 Task: Create a due date automation trigger when advanced on, 2 days before a card is due add fields without all custom fields completed at 11:00 AM.
Action: Mouse moved to (74, 315)
Screenshot: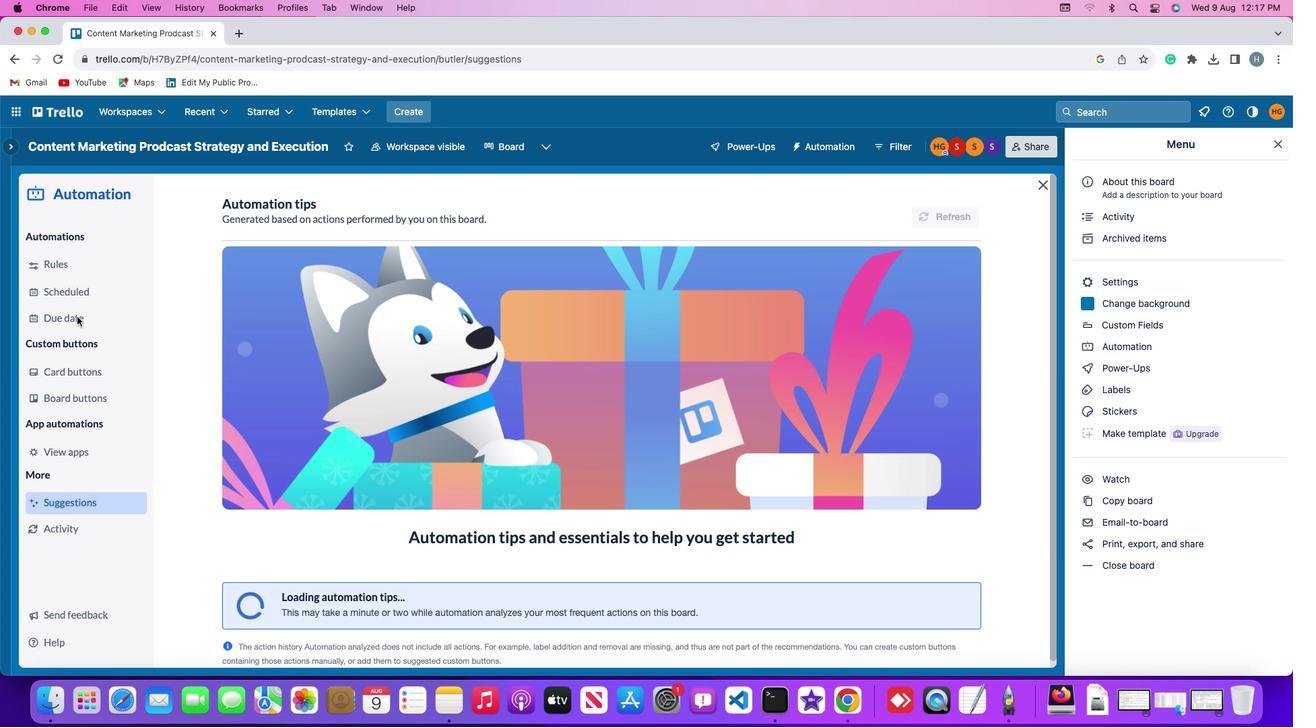 
Action: Mouse pressed left at (74, 315)
Screenshot: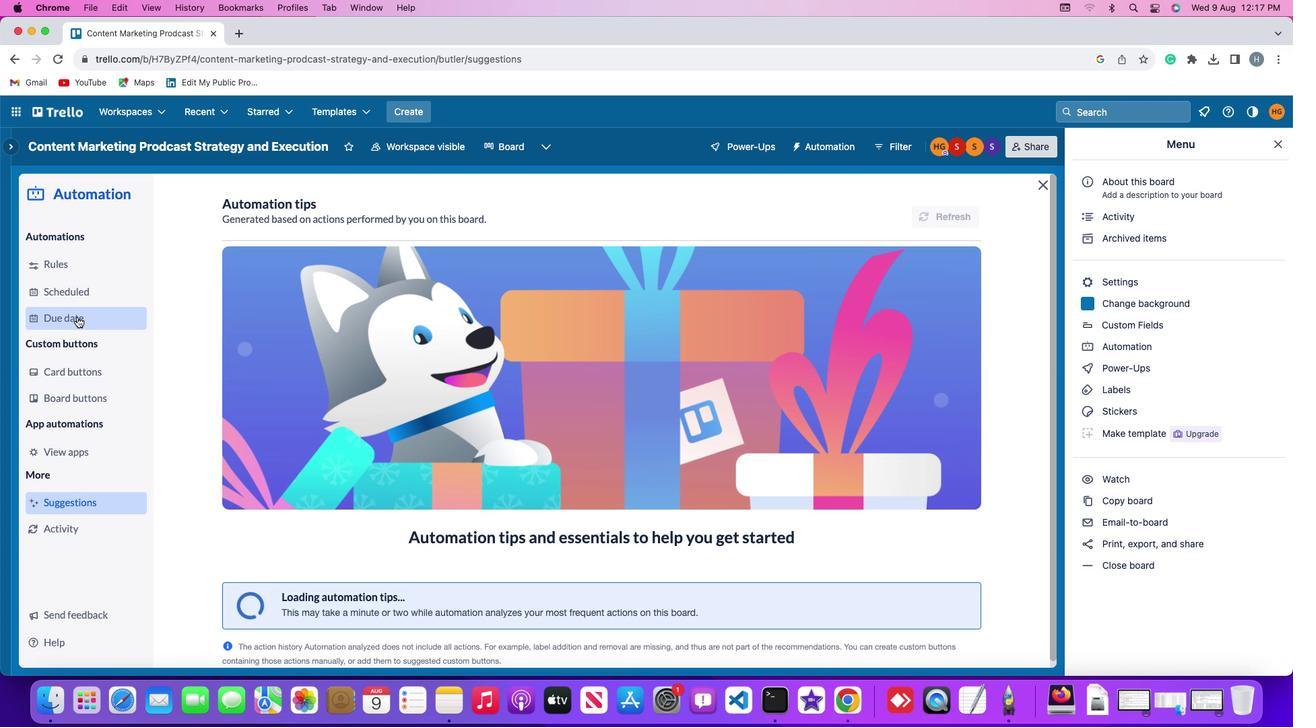 
Action: Mouse moved to (895, 205)
Screenshot: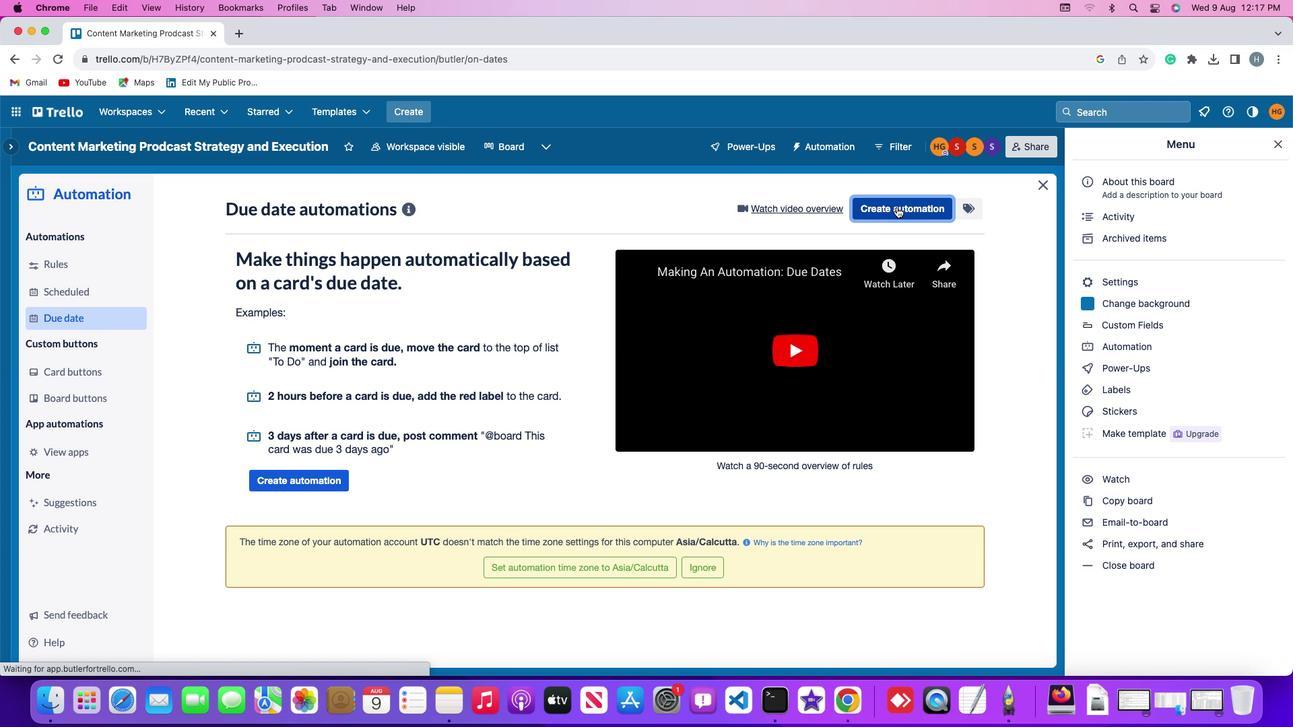 
Action: Mouse pressed left at (895, 205)
Screenshot: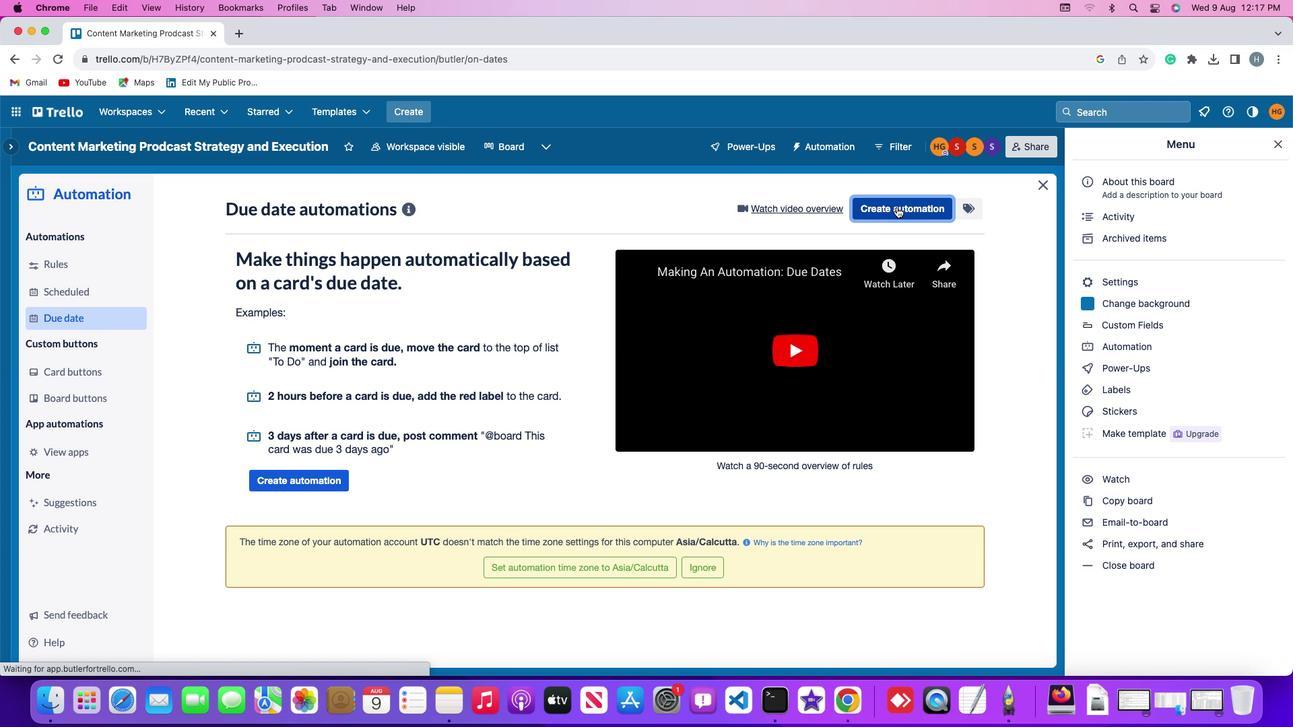 
Action: Mouse moved to (501, 334)
Screenshot: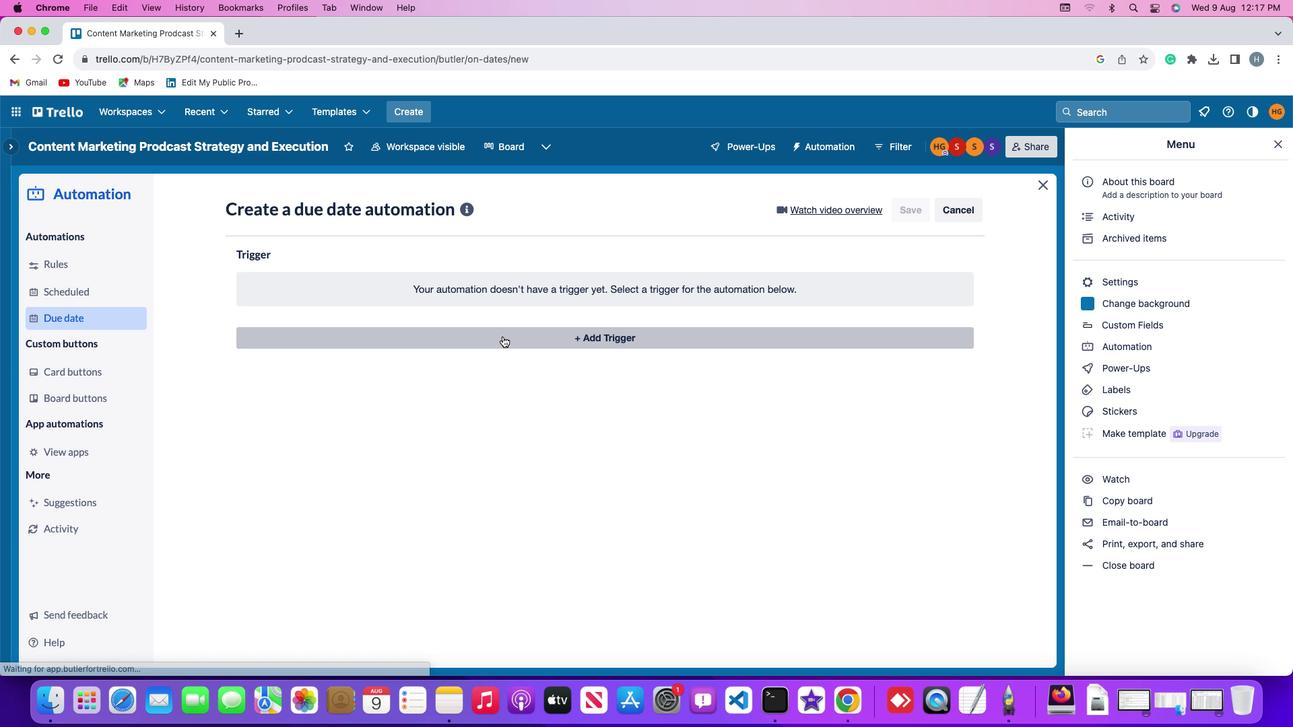 
Action: Mouse pressed left at (501, 334)
Screenshot: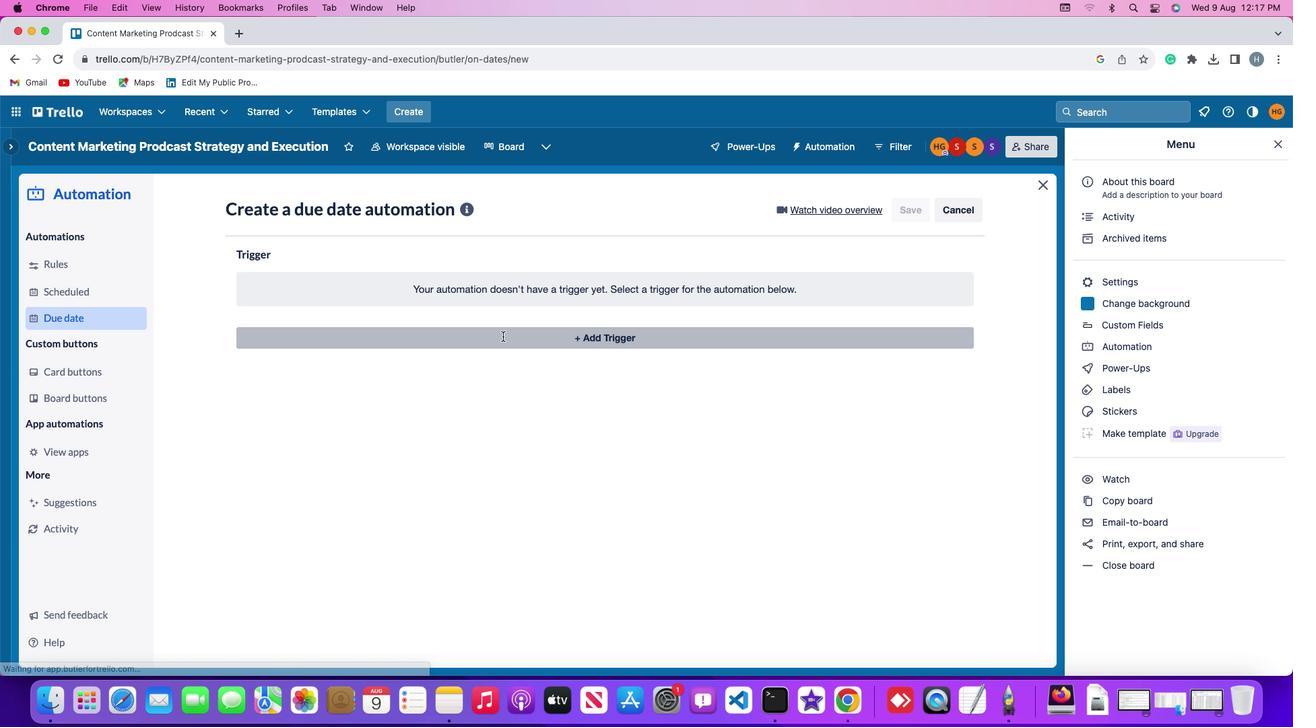 
Action: Mouse moved to (258, 545)
Screenshot: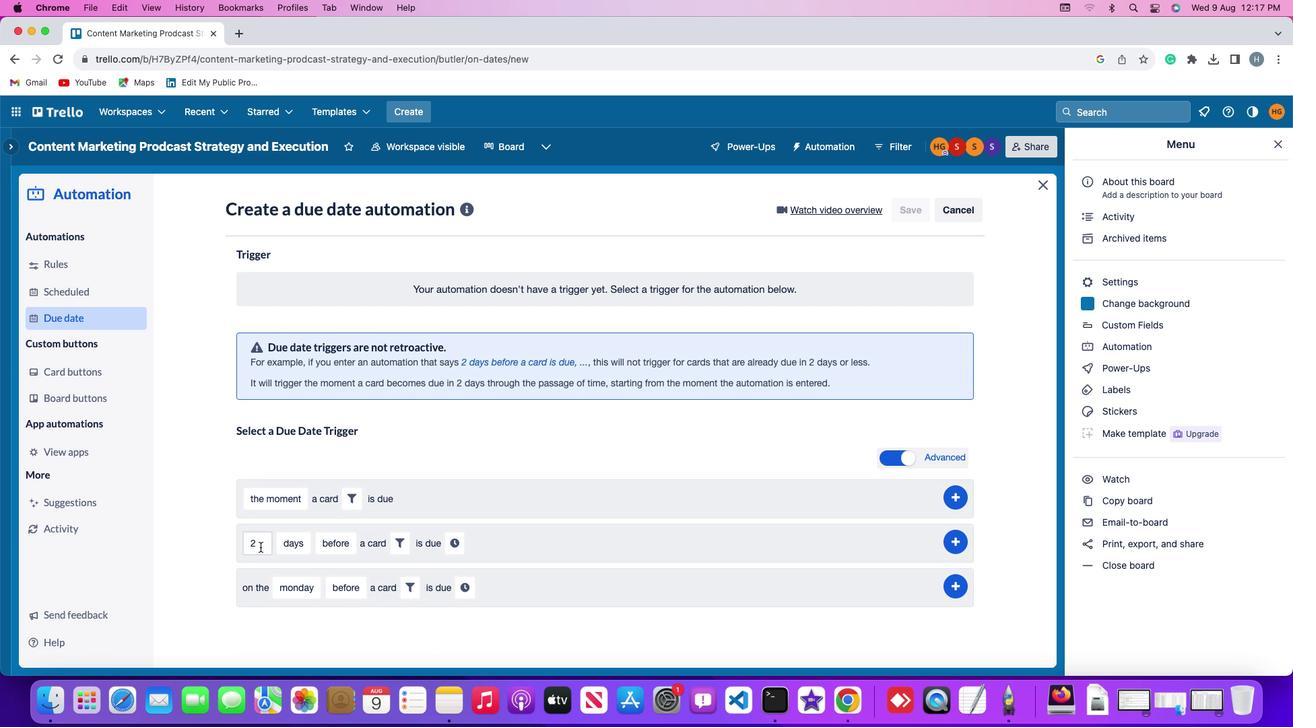 
Action: Mouse pressed left at (258, 545)
Screenshot: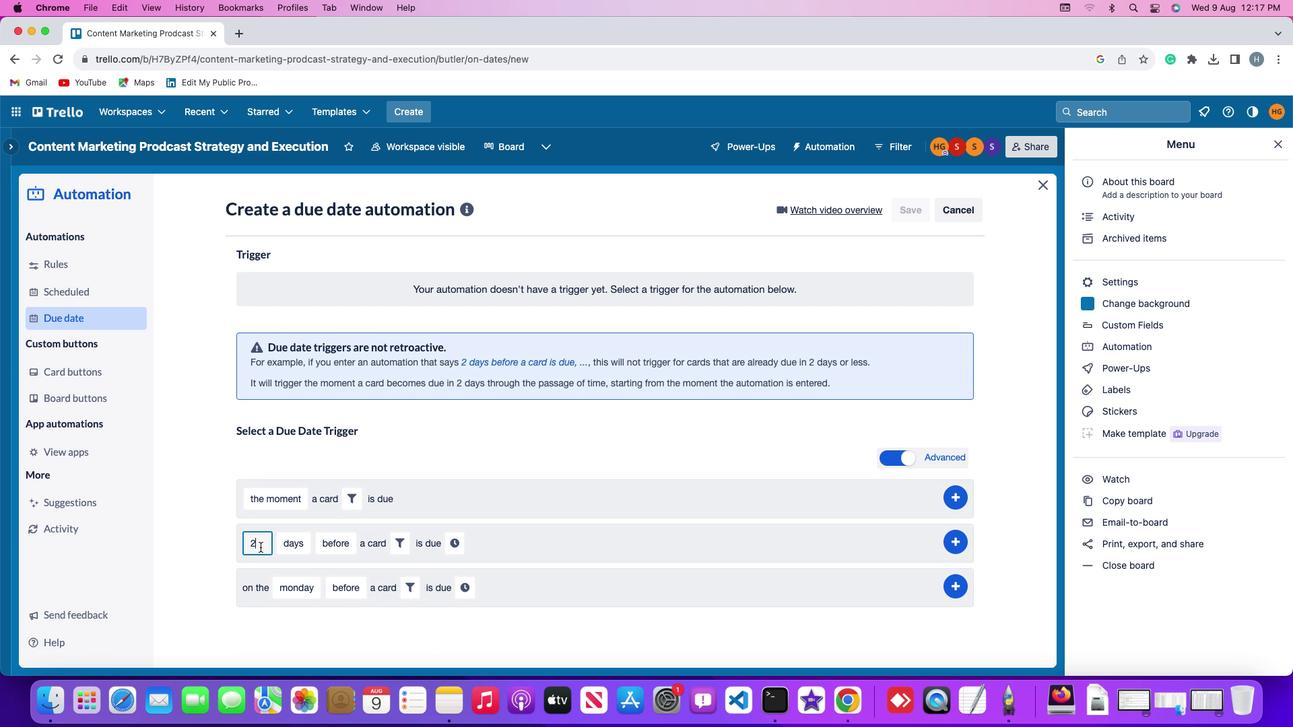 
Action: Key pressed Key.backspace'2'
Screenshot: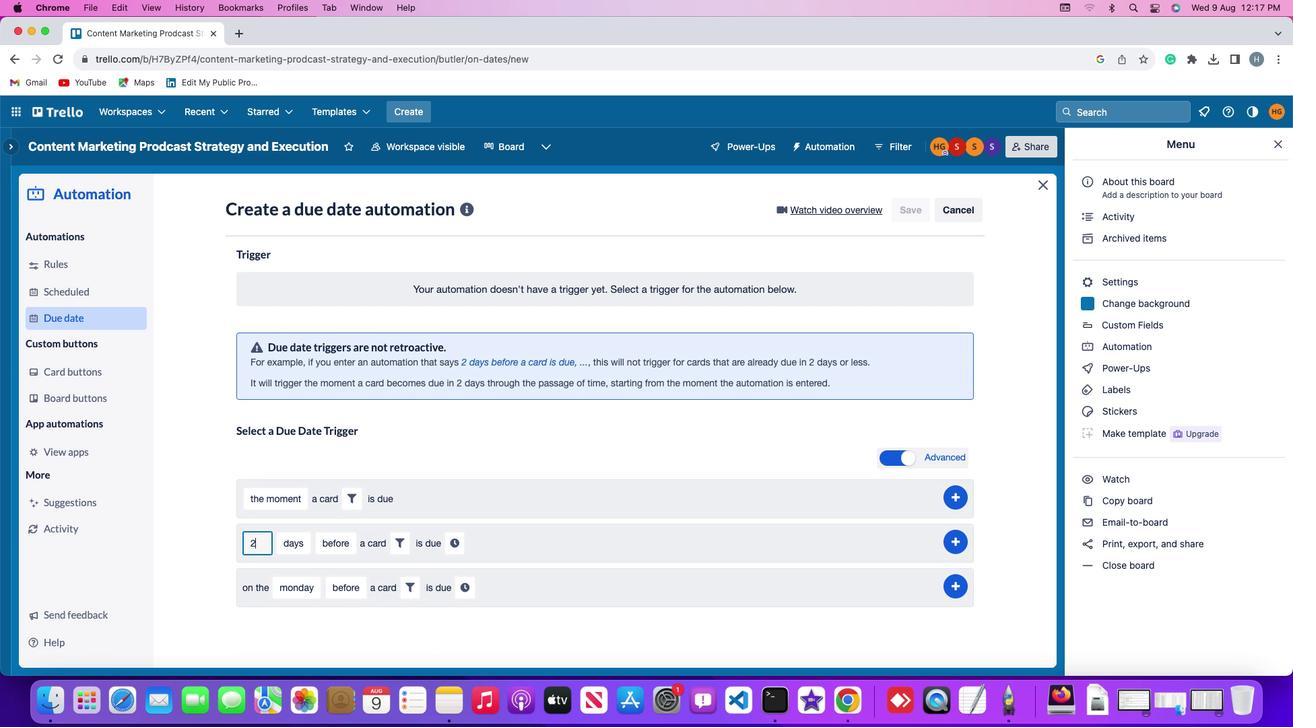 
Action: Mouse moved to (297, 542)
Screenshot: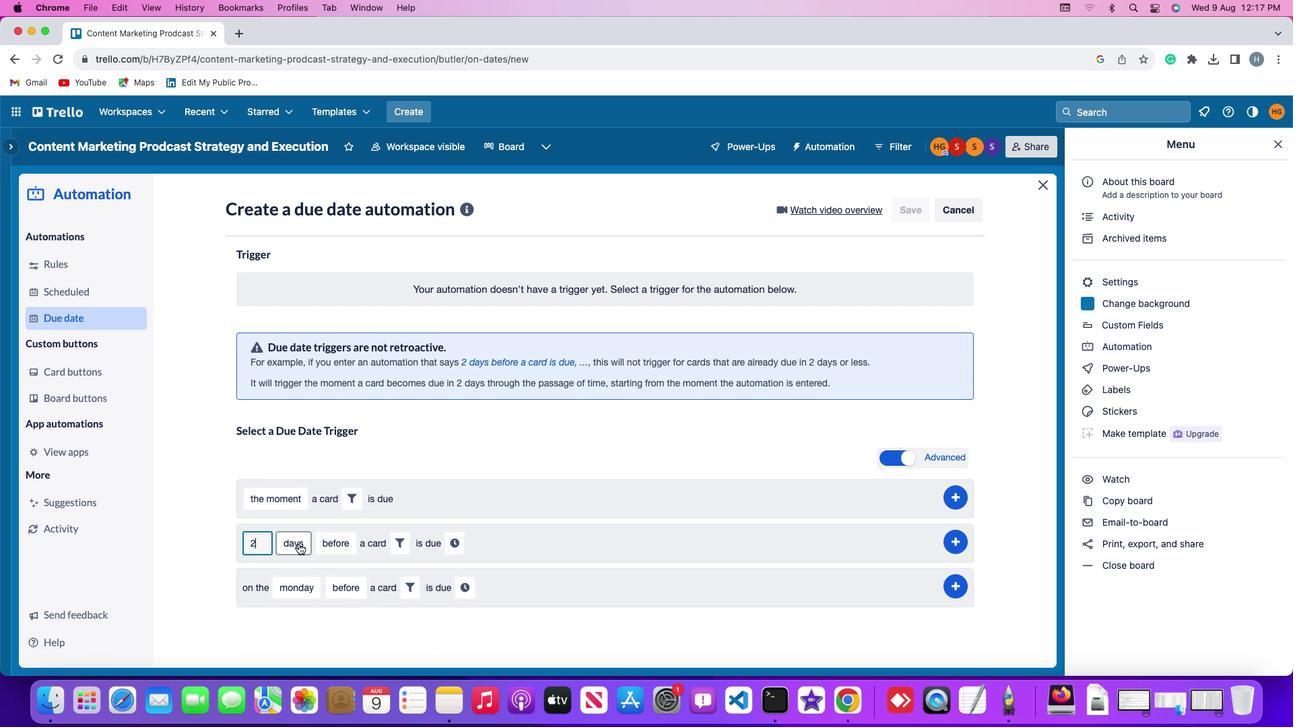 
Action: Mouse pressed left at (297, 542)
Screenshot: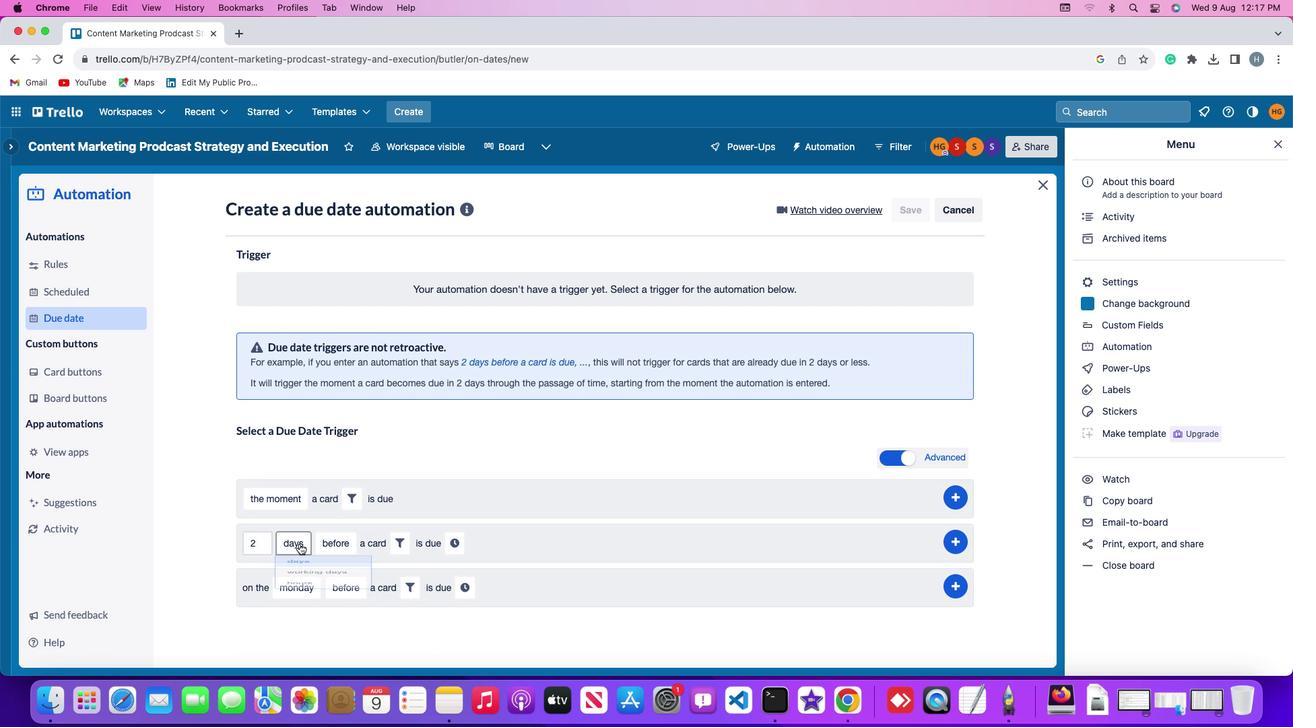 
Action: Mouse moved to (300, 567)
Screenshot: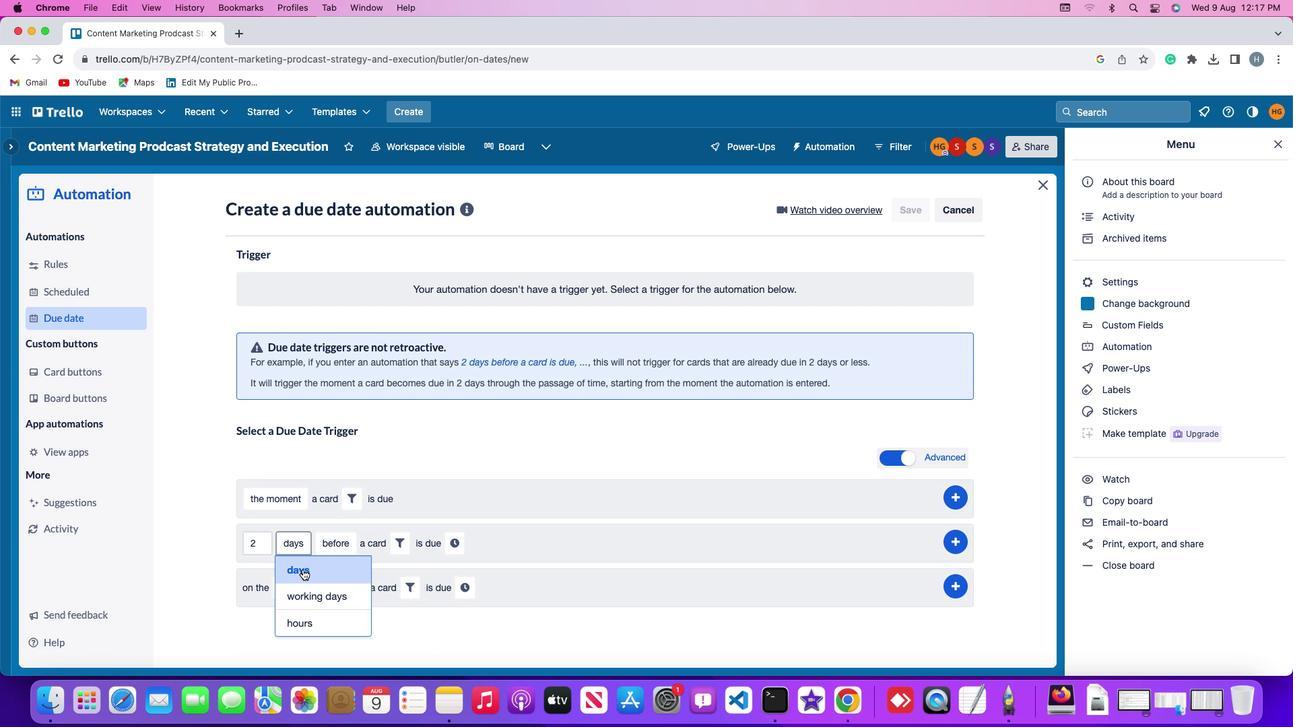 
Action: Mouse pressed left at (300, 567)
Screenshot: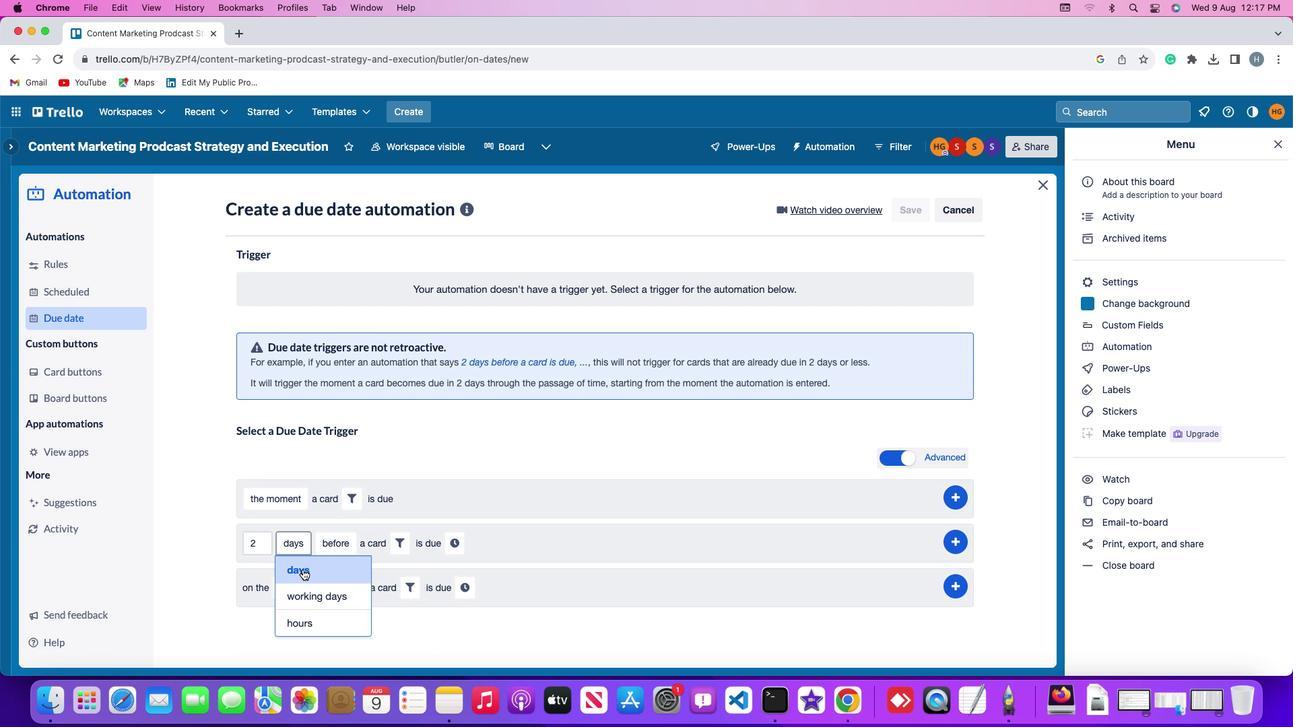 
Action: Mouse moved to (337, 541)
Screenshot: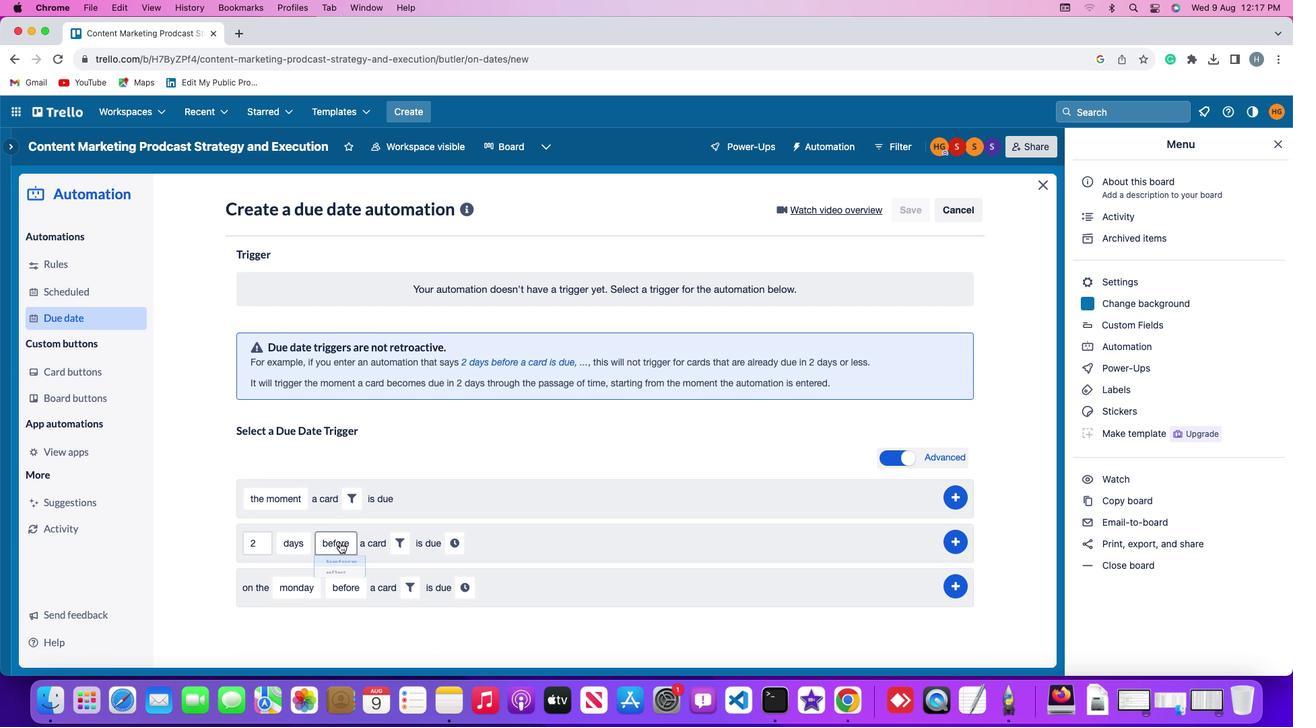 
Action: Mouse pressed left at (337, 541)
Screenshot: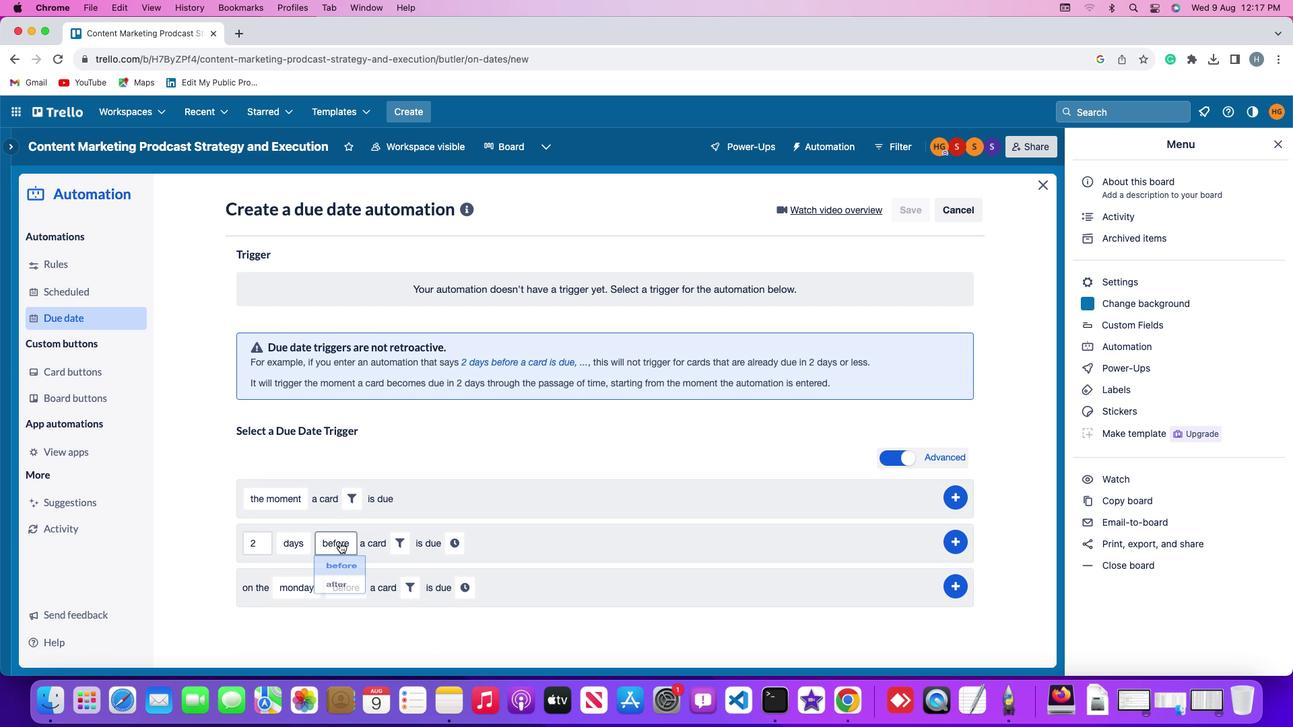 
Action: Mouse moved to (343, 570)
Screenshot: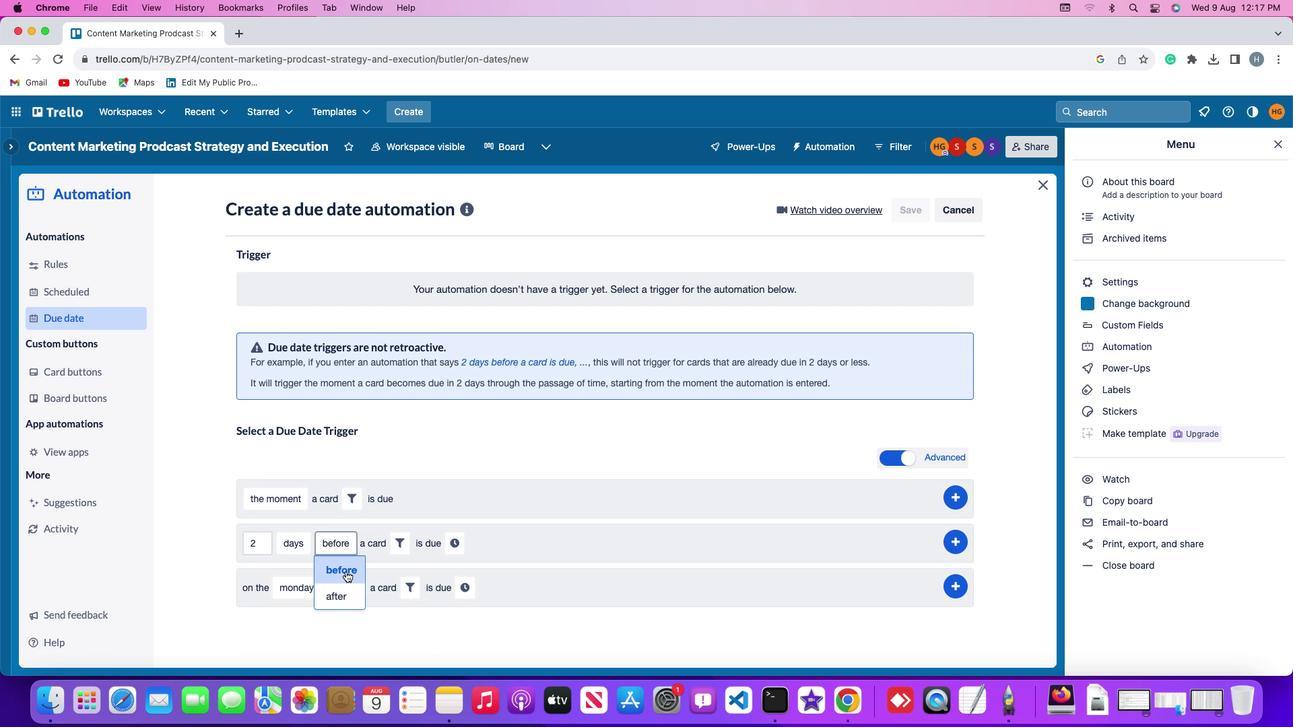 
Action: Mouse pressed left at (343, 570)
Screenshot: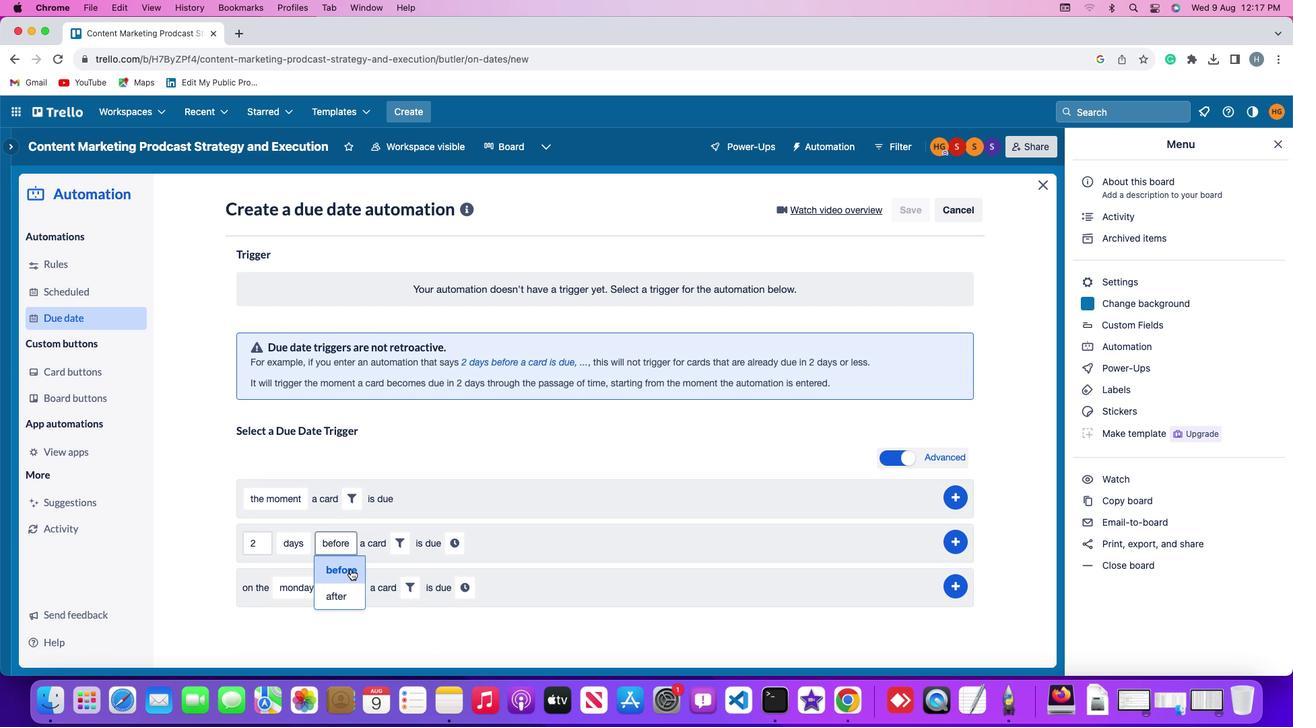 
Action: Mouse moved to (397, 543)
Screenshot: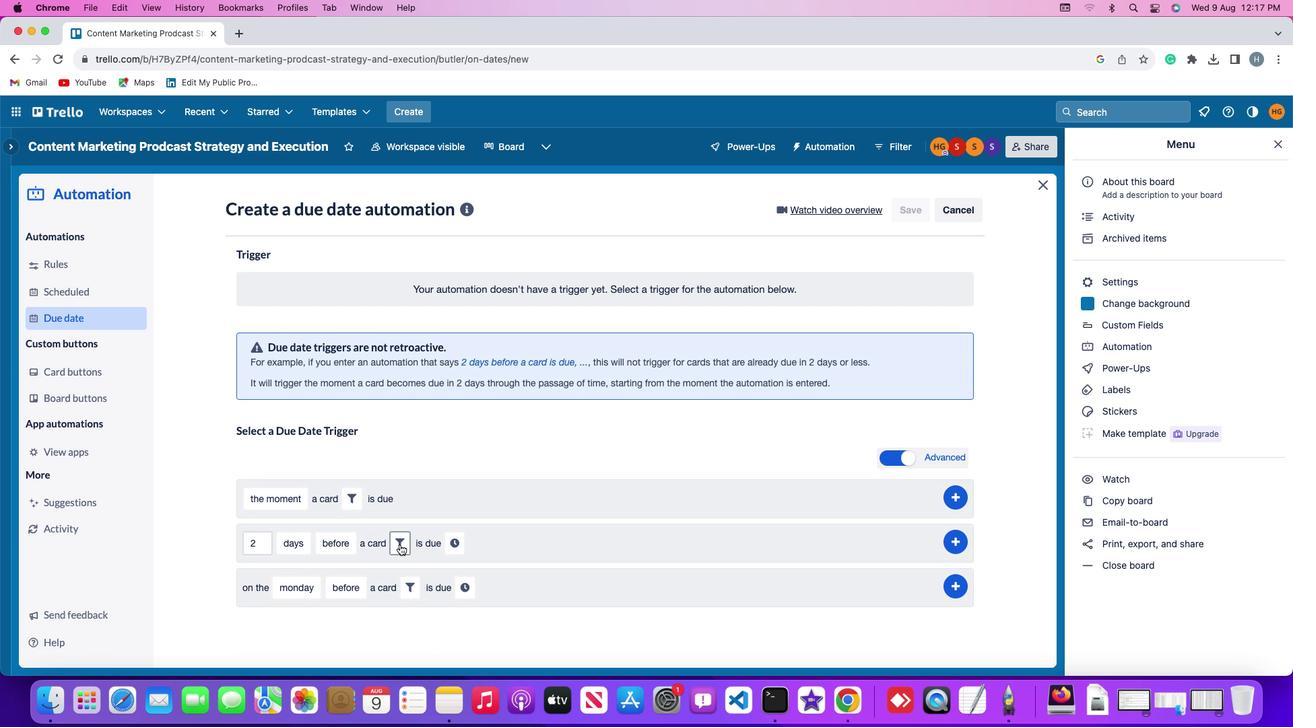 
Action: Mouse pressed left at (397, 543)
Screenshot: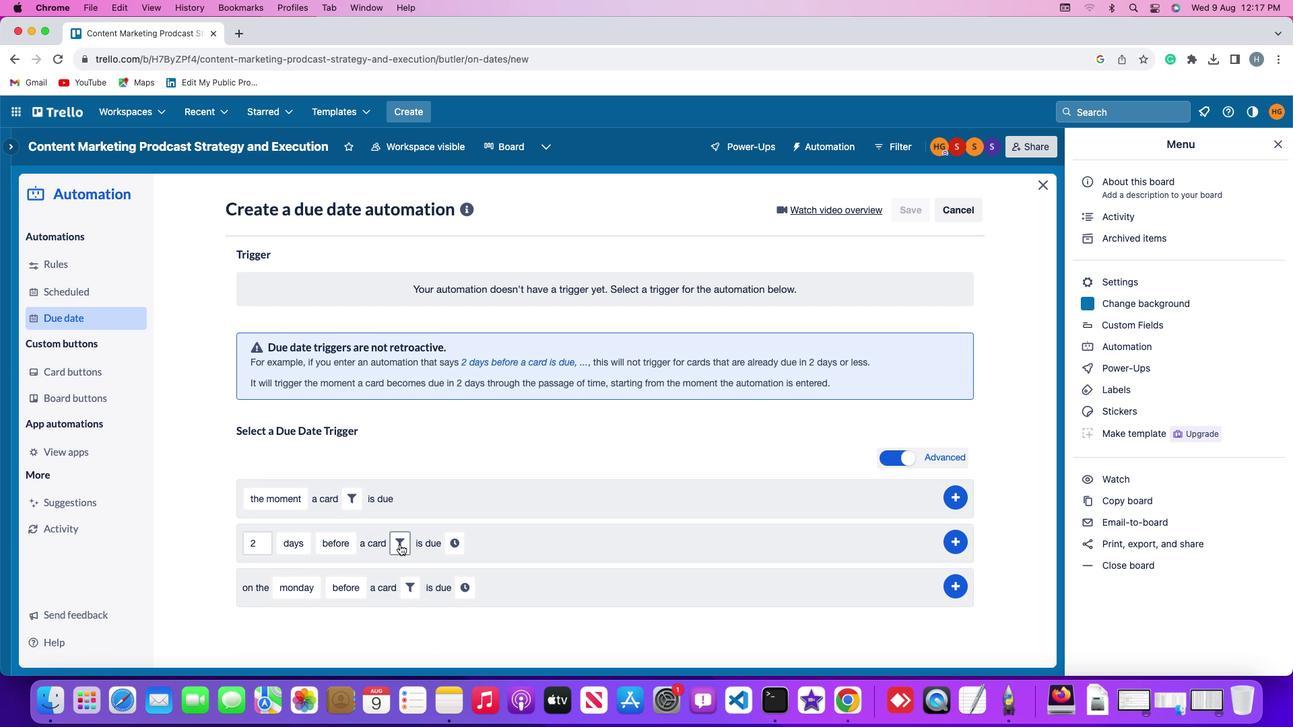 
Action: Mouse moved to (620, 581)
Screenshot: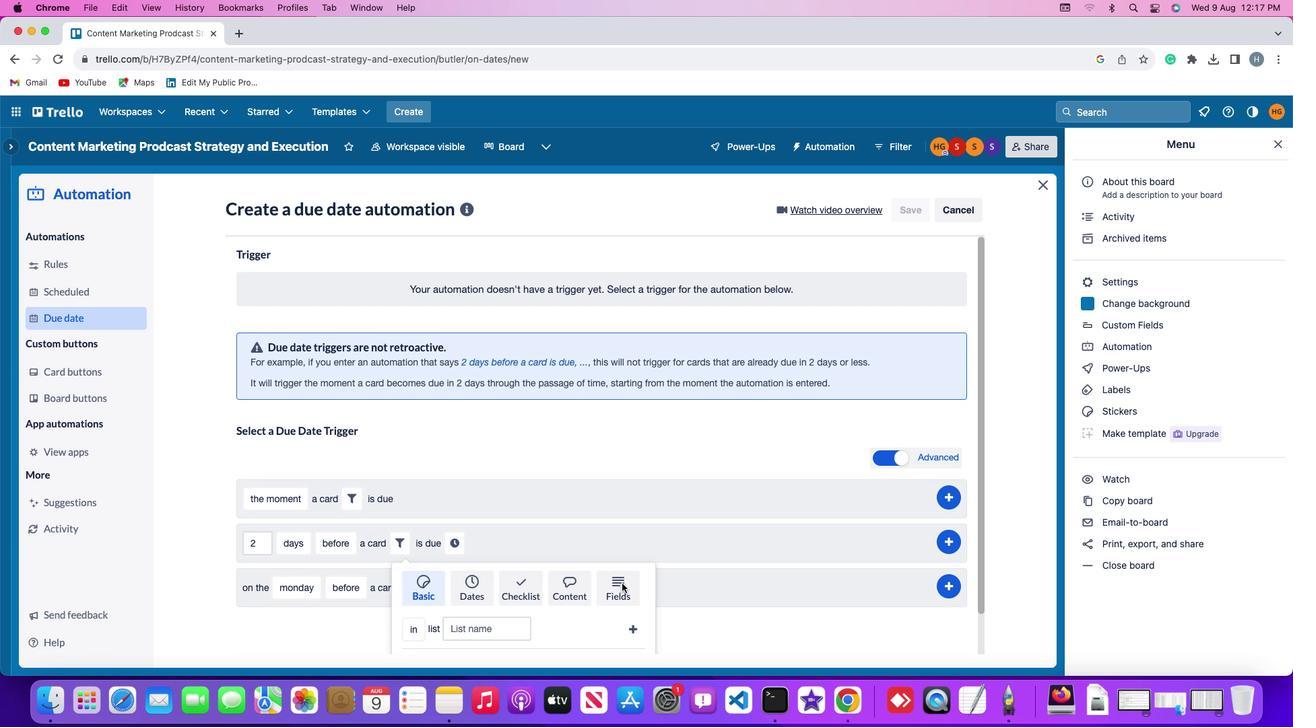 
Action: Mouse pressed left at (620, 581)
Screenshot: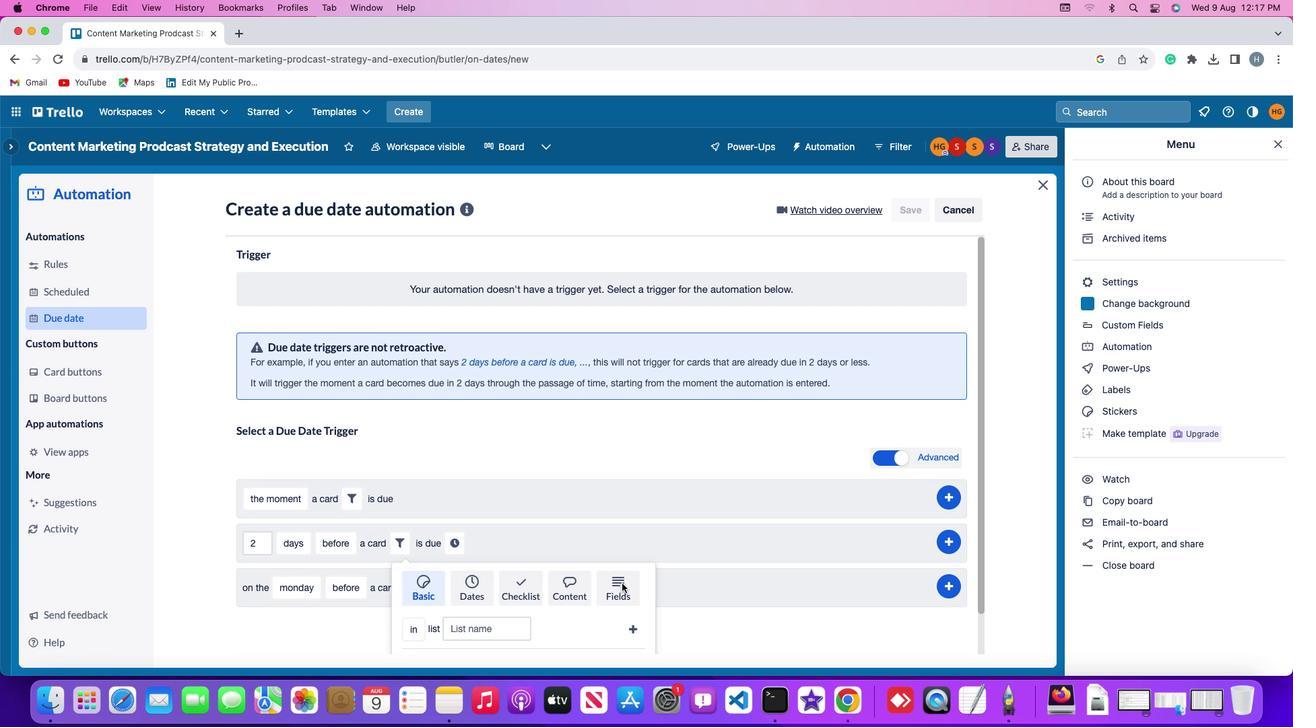 
Action: Mouse moved to (350, 629)
Screenshot: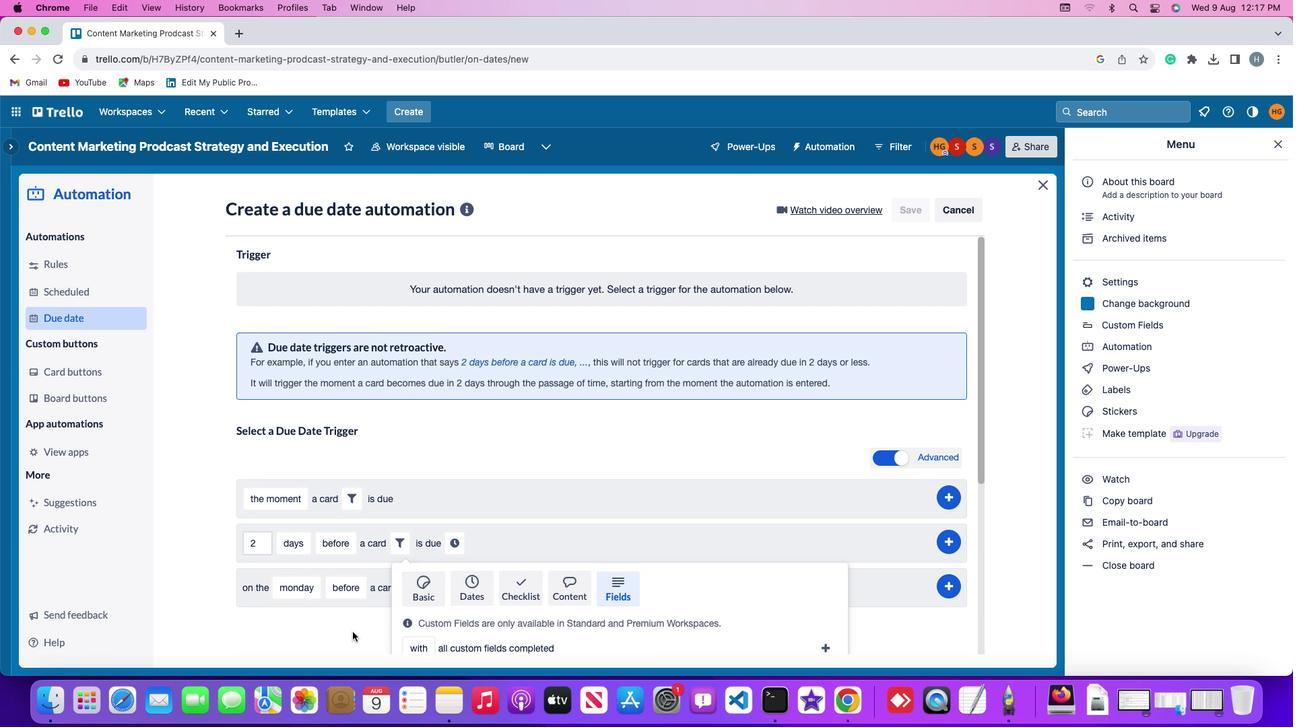 
Action: Mouse scrolled (350, 629) with delta (-1, -2)
Screenshot: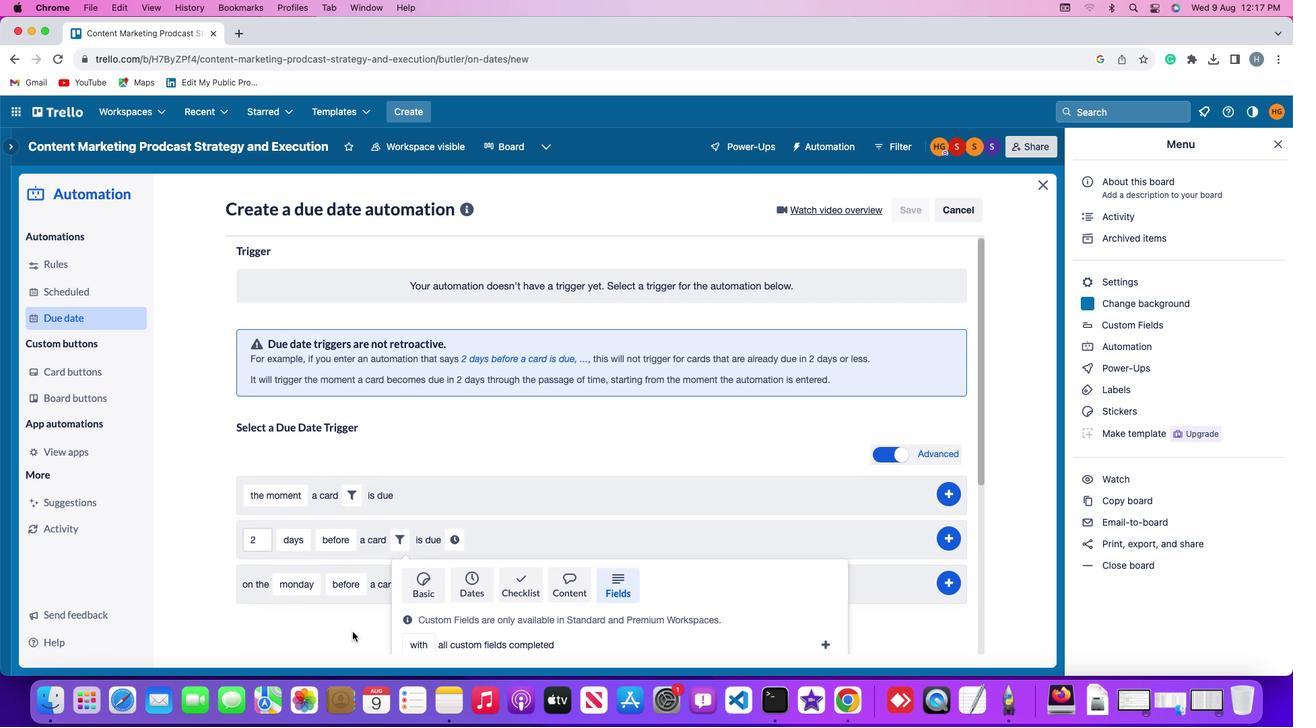 
Action: Mouse scrolled (350, 629) with delta (-1, -2)
Screenshot: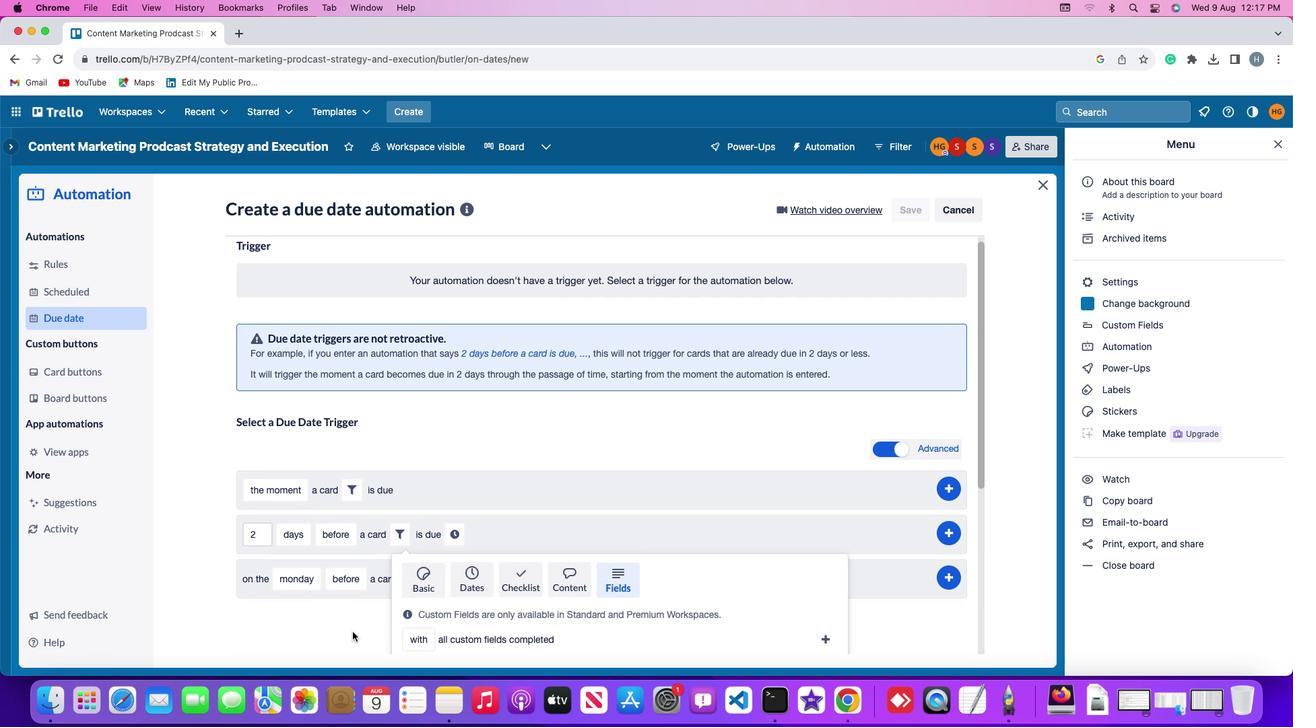
Action: Mouse scrolled (350, 629) with delta (-1, -2)
Screenshot: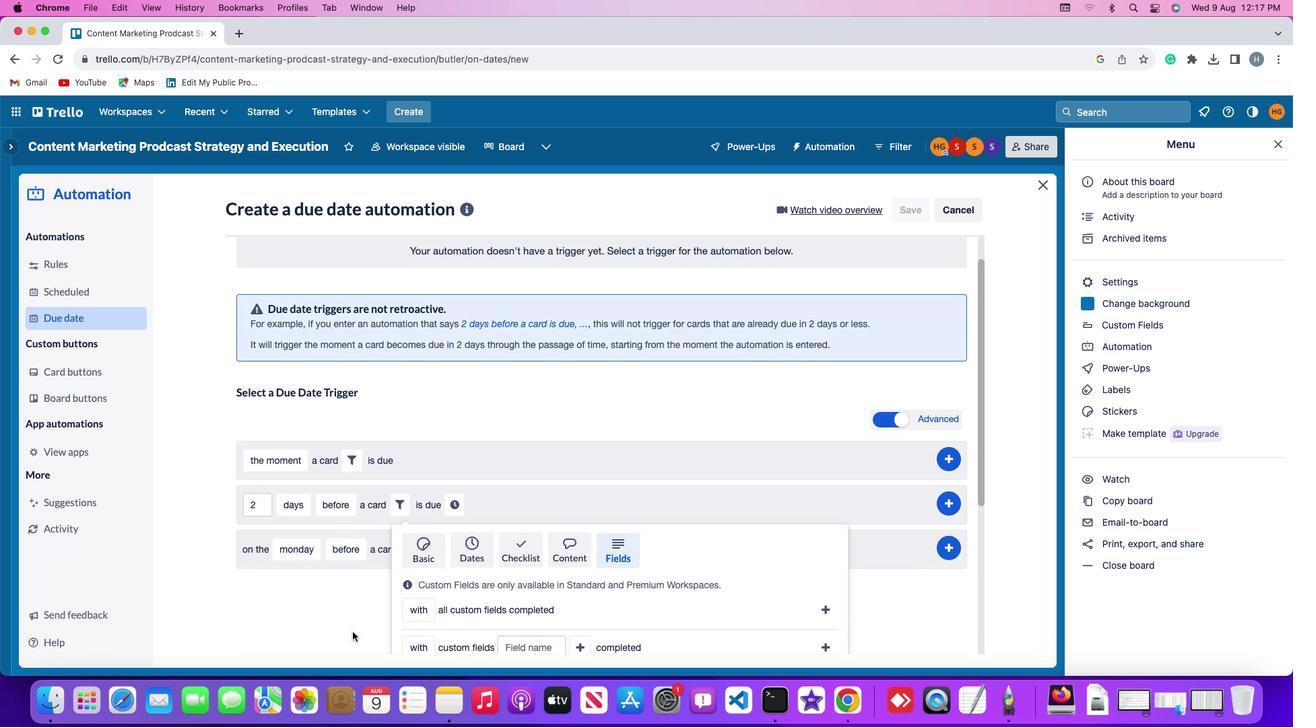 
Action: Mouse moved to (414, 565)
Screenshot: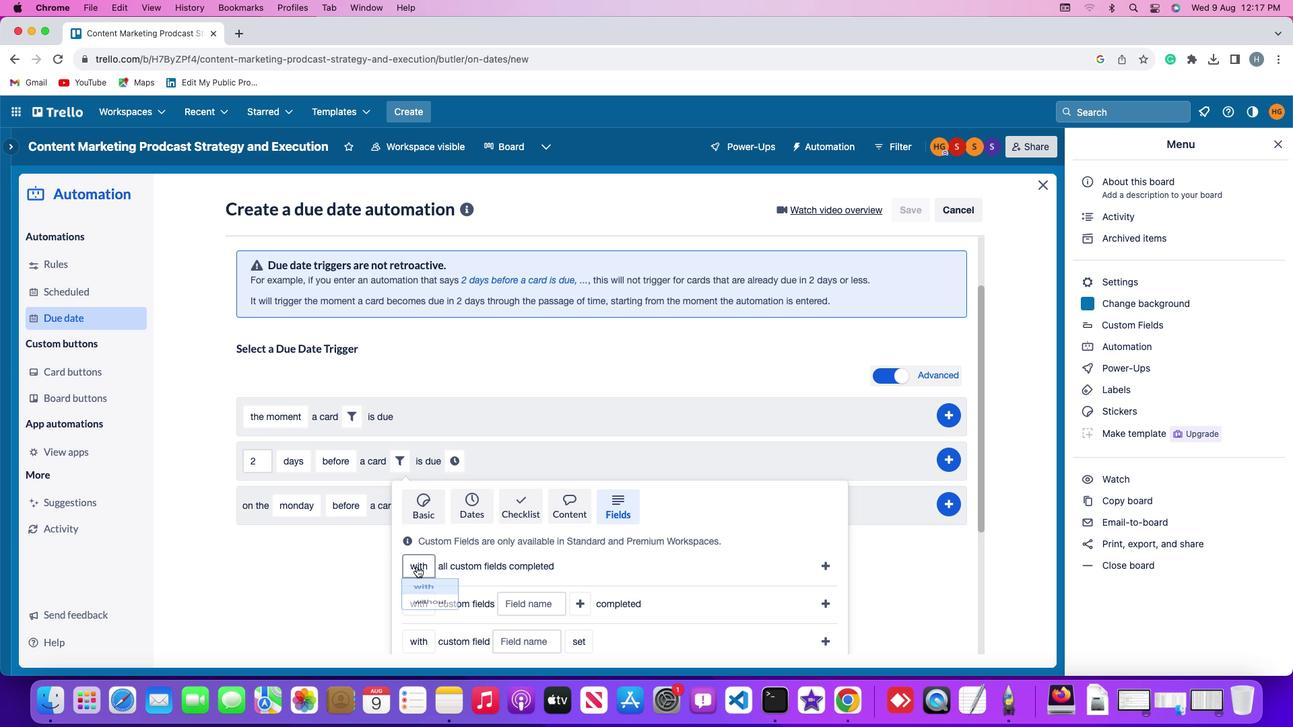 
Action: Mouse pressed left at (414, 565)
Screenshot: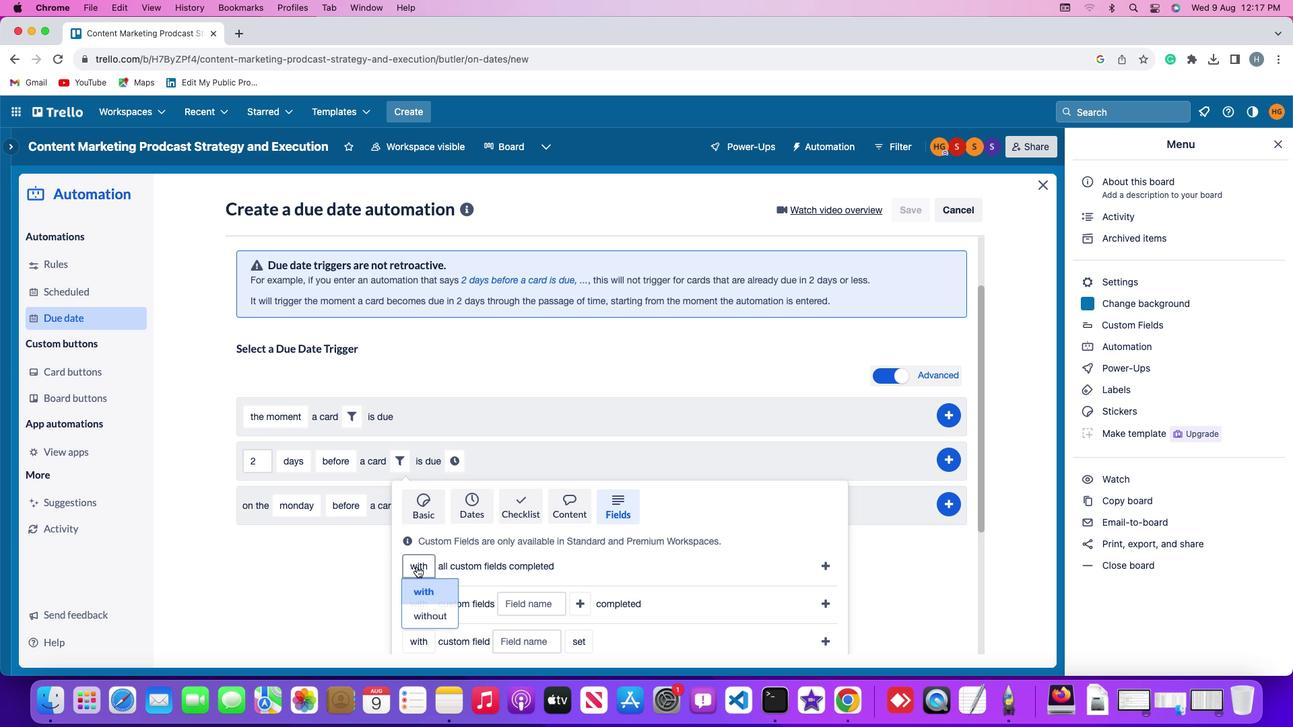 
Action: Mouse moved to (423, 615)
Screenshot: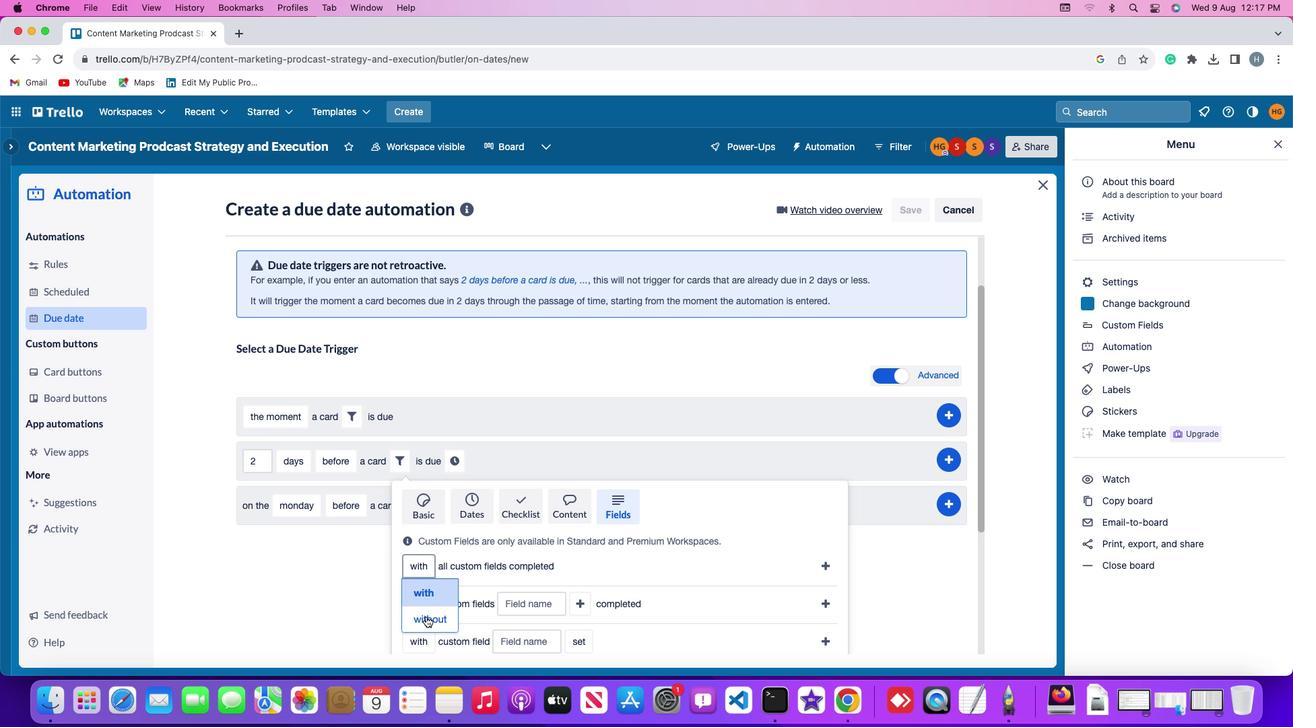 
Action: Mouse pressed left at (423, 615)
Screenshot: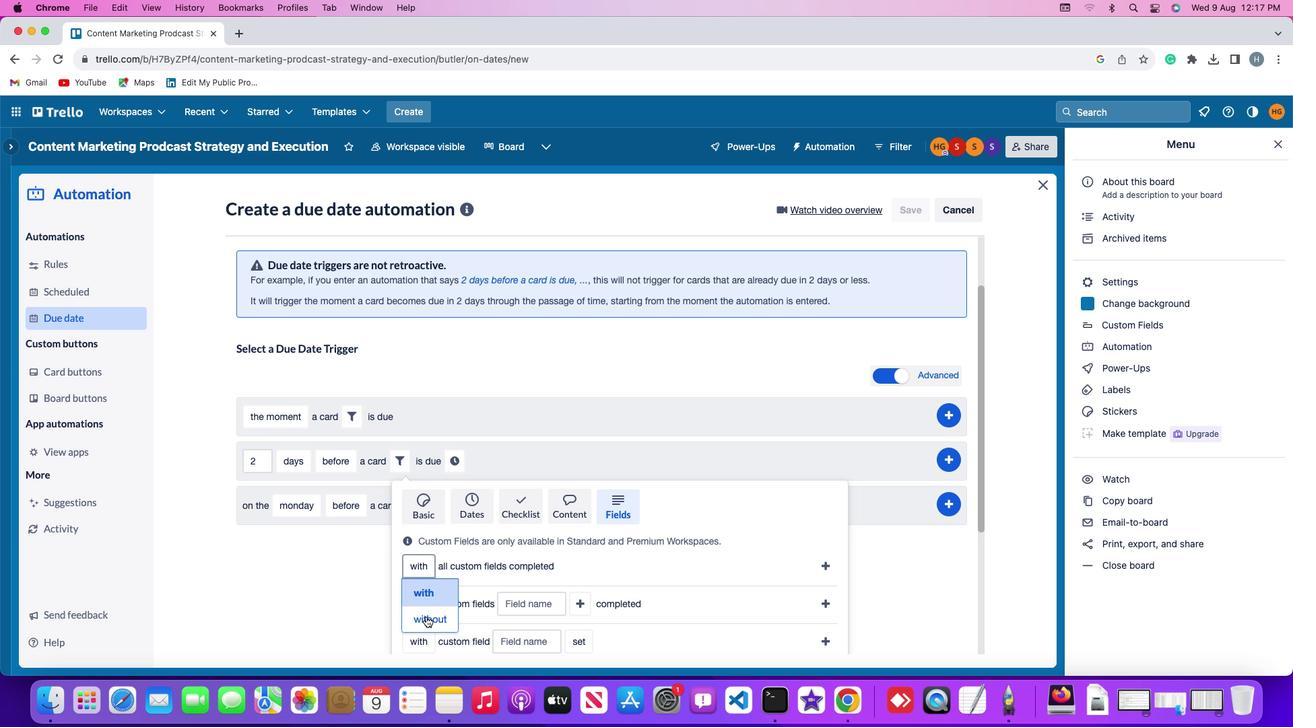 
Action: Mouse moved to (823, 559)
Screenshot: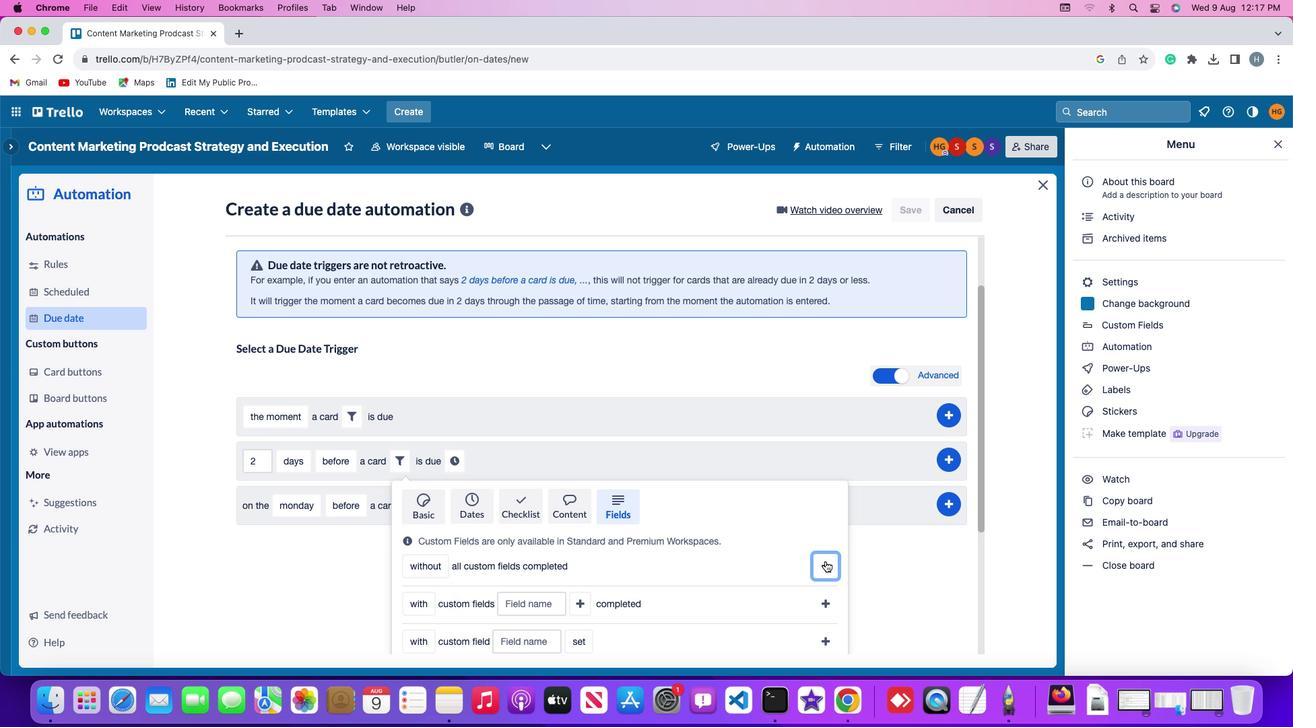 
Action: Mouse pressed left at (823, 559)
Screenshot: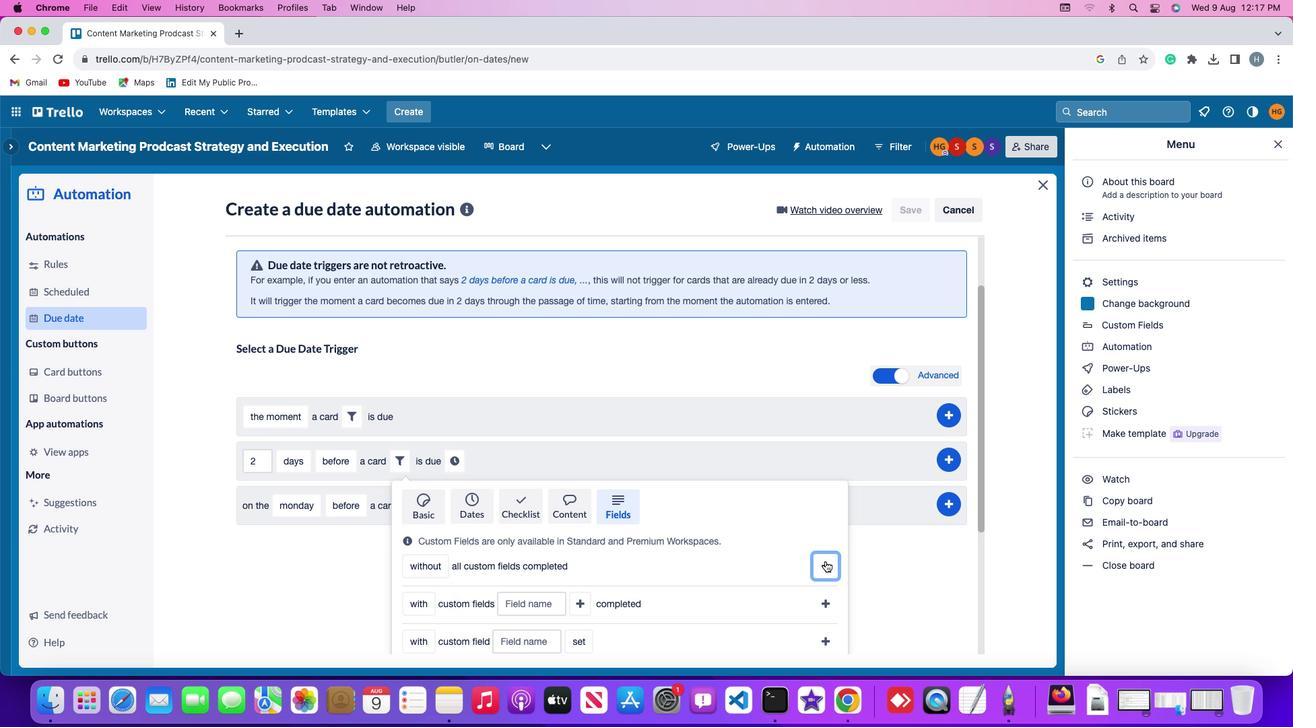 
Action: Mouse moved to (641, 537)
Screenshot: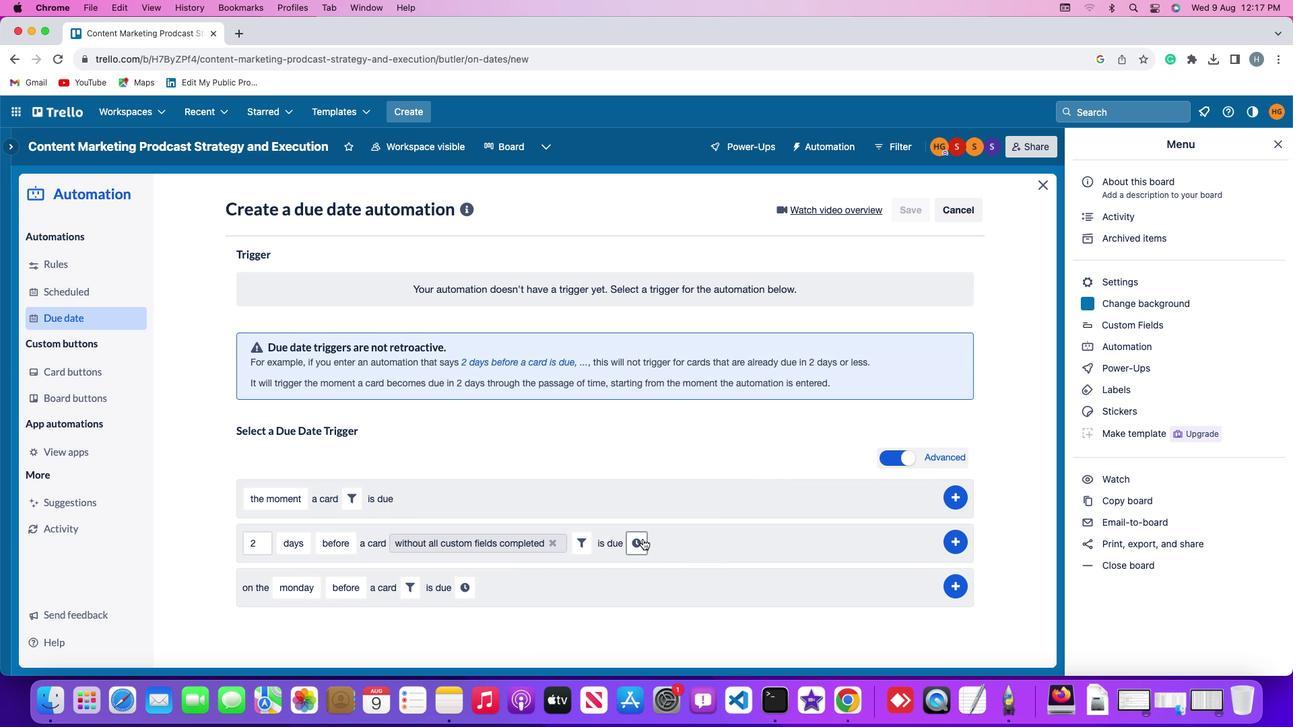 
Action: Mouse pressed left at (641, 537)
Screenshot: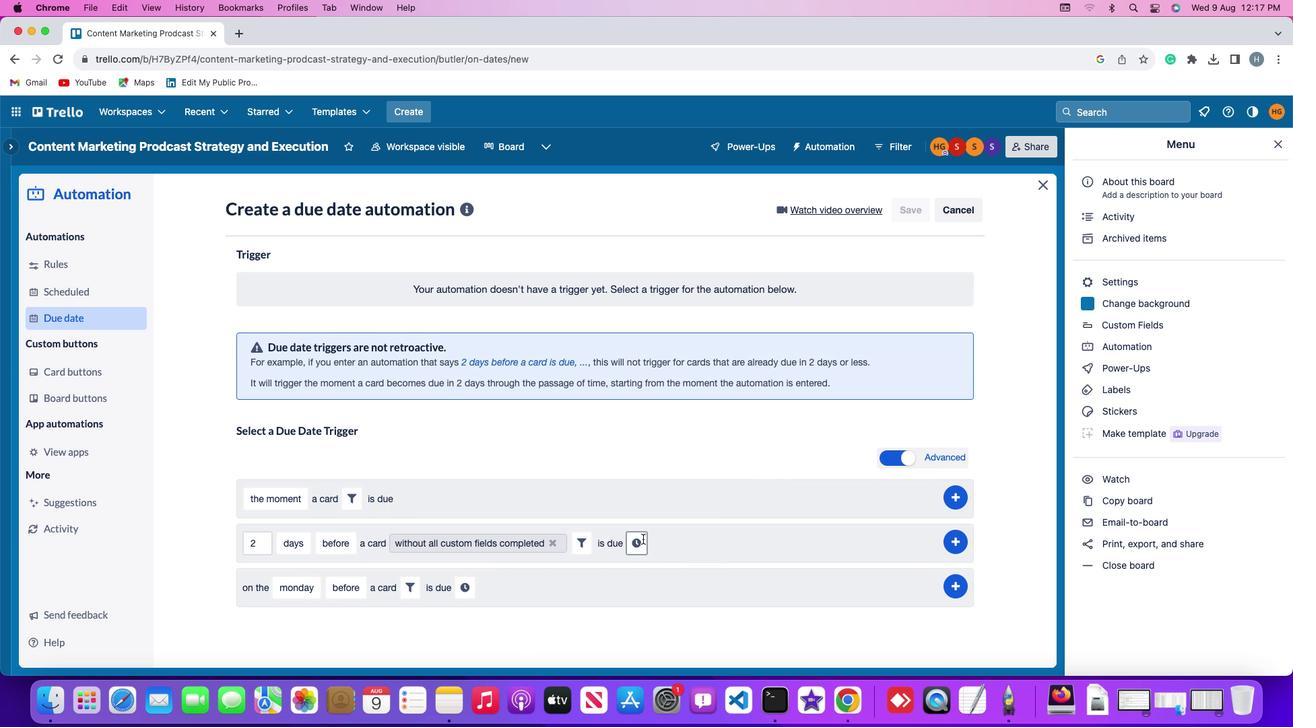 
Action: Mouse moved to (667, 543)
Screenshot: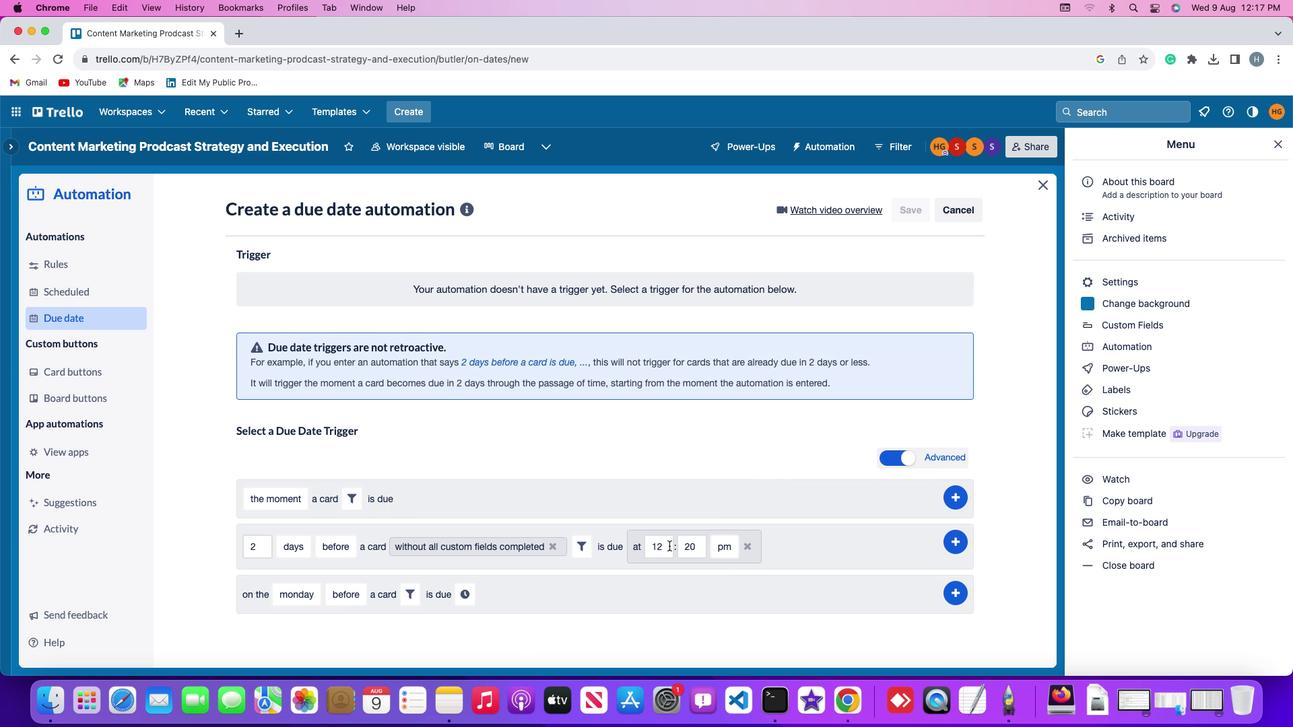 
Action: Mouse pressed left at (667, 543)
Screenshot: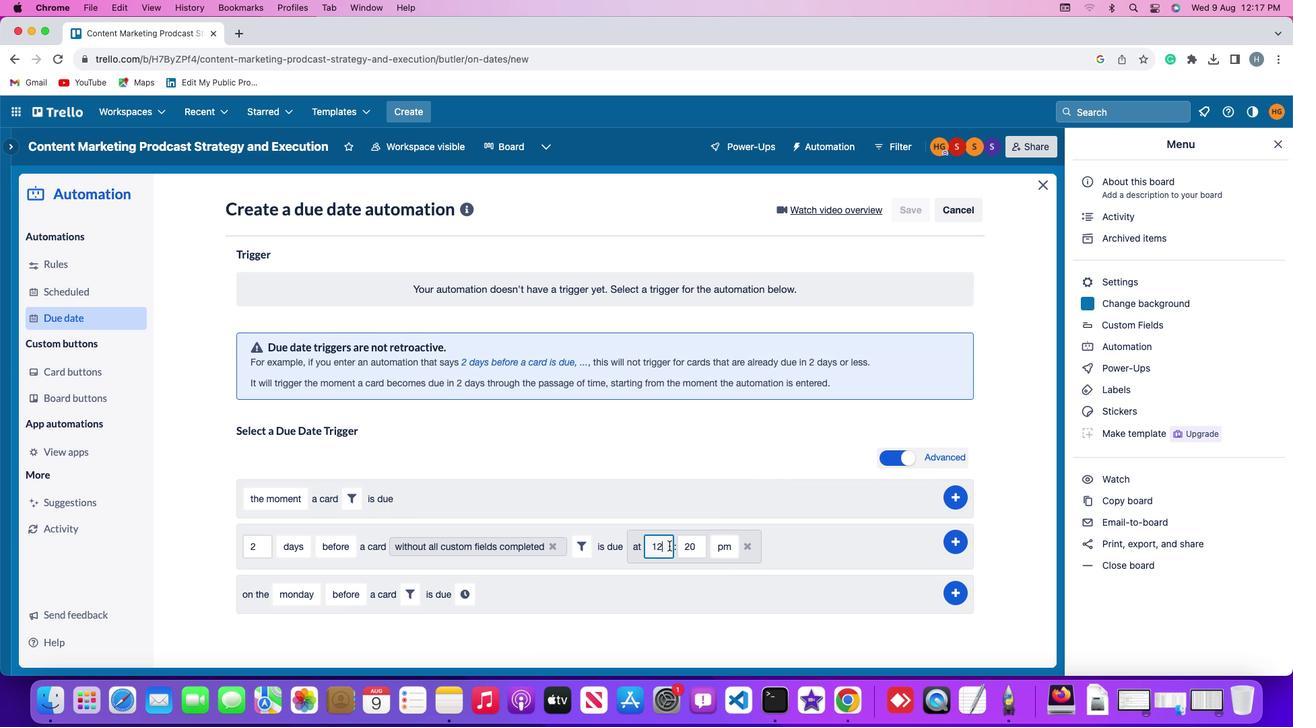 
Action: Key pressed Key.backspaceKey.backspace'1''1'
Screenshot: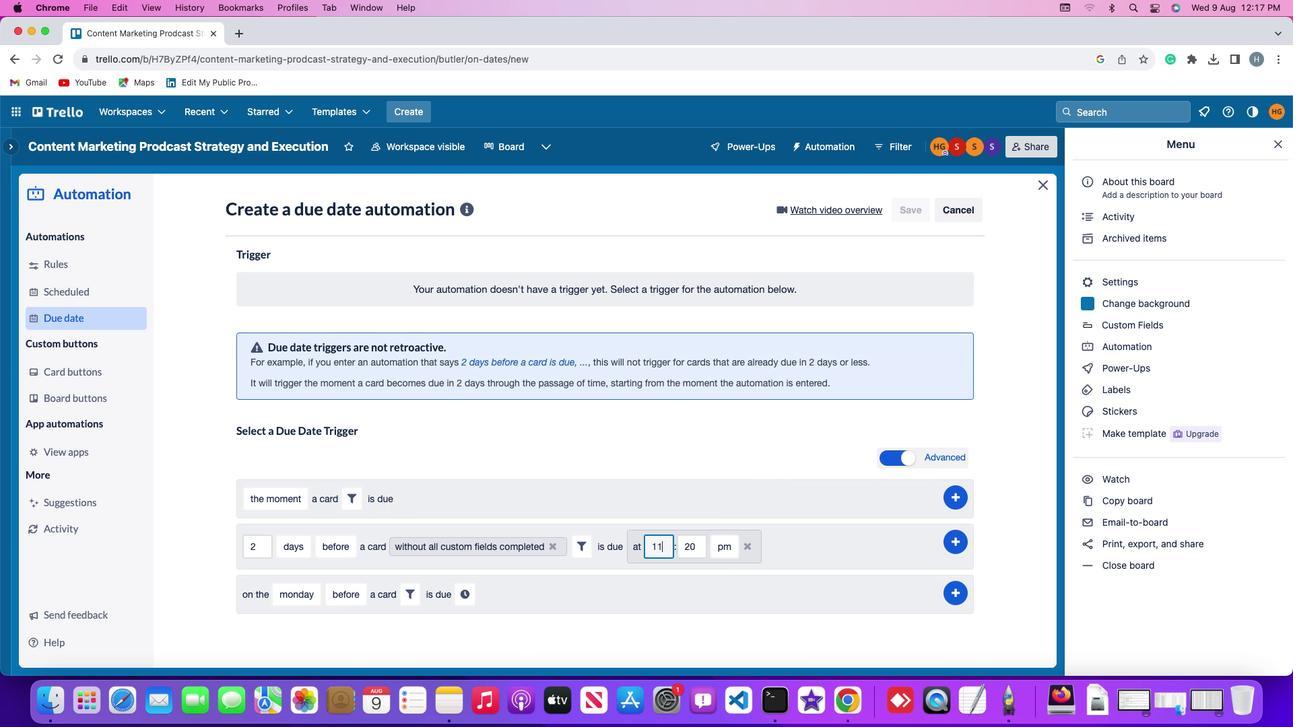 
Action: Mouse moved to (698, 545)
Screenshot: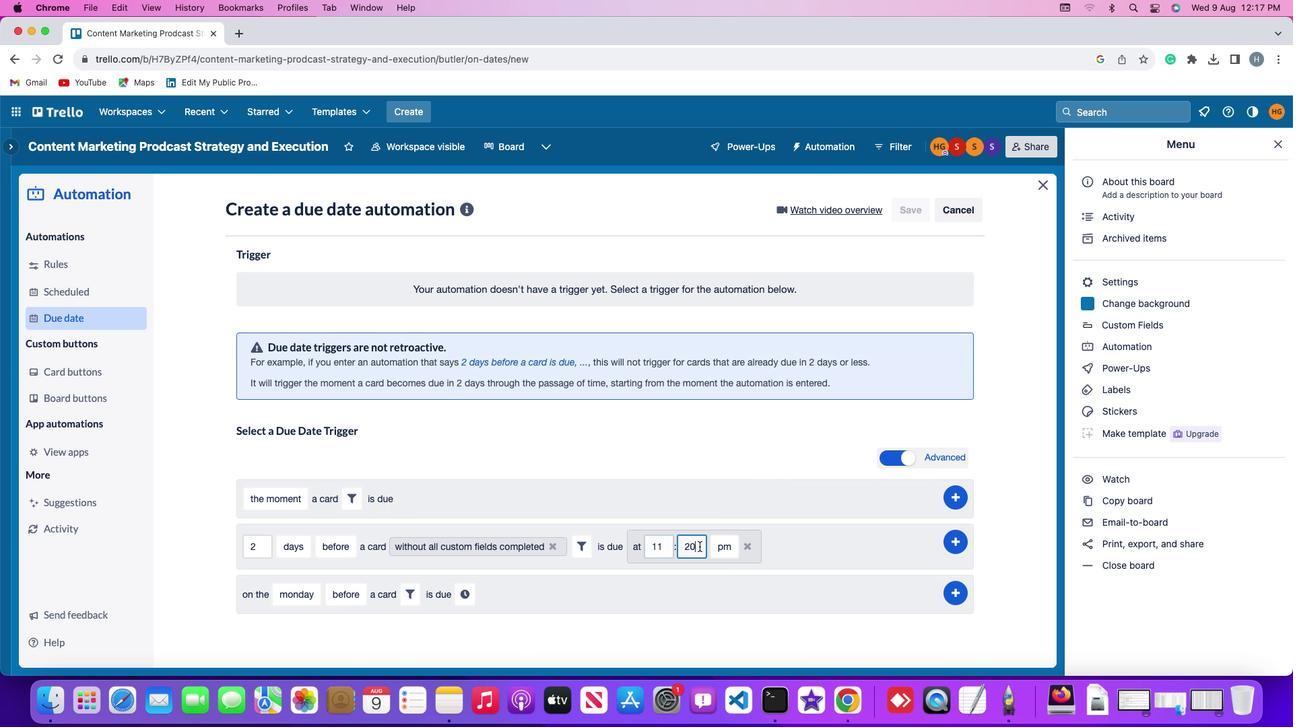 
Action: Mouse pressed left at (698, 545)
Screenshot: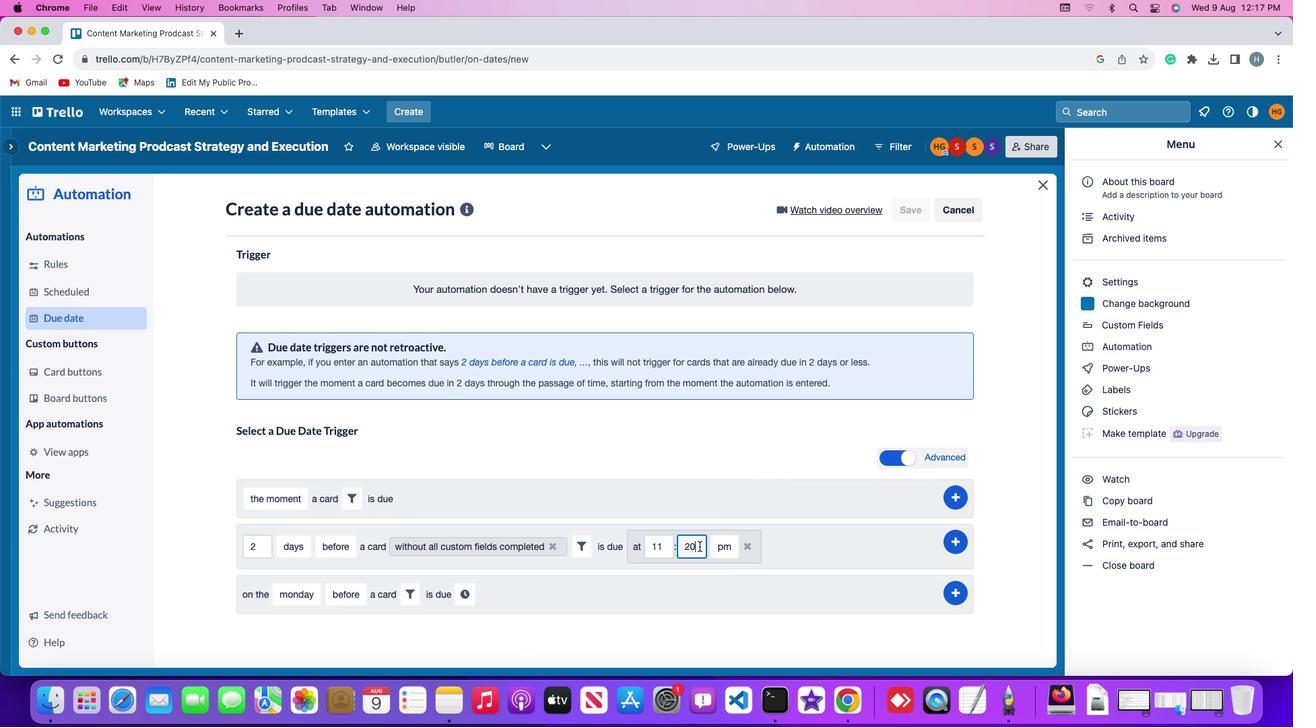 
Action: Key pressed Key.backspaceKey.backspace'0''0'
Screenshot: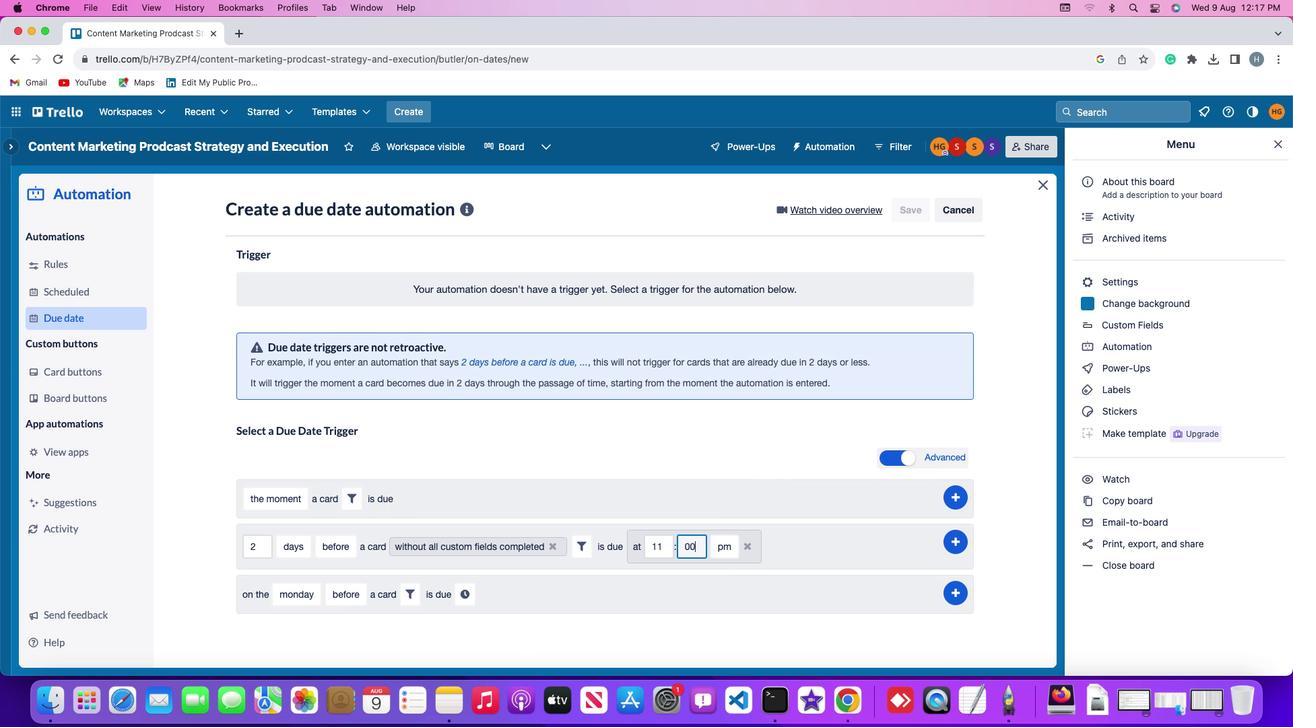 
Action: Mouse moved to (719, 546)
Screenshot: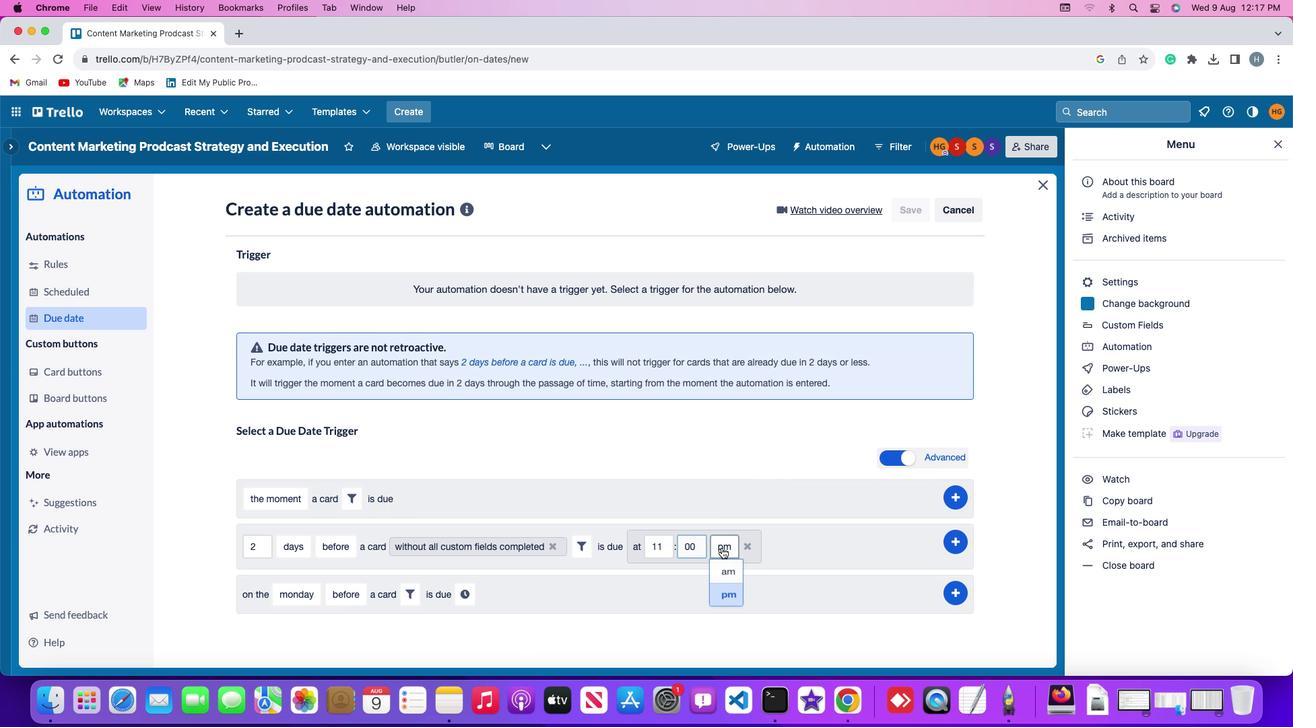 
Action: Mouse pressed left at (719, 546)
Screenshot: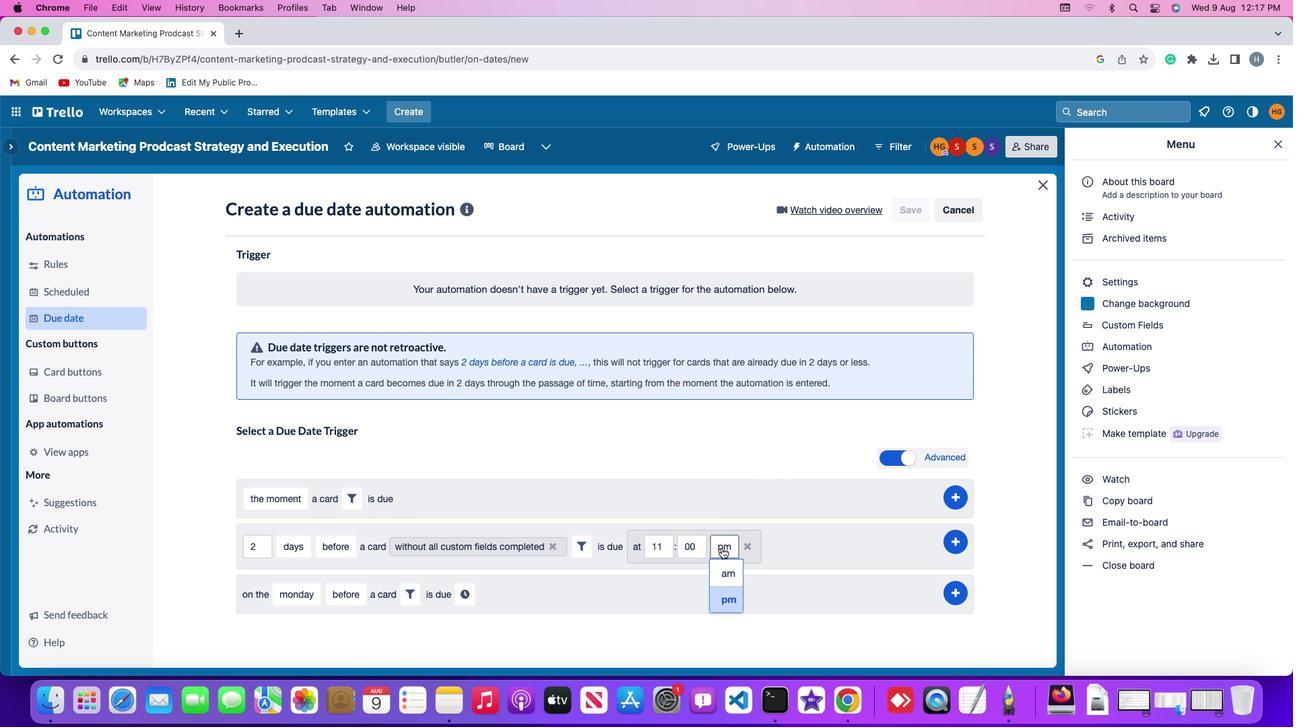 
Action: Mouse moved to (727, 570)
Screenshot: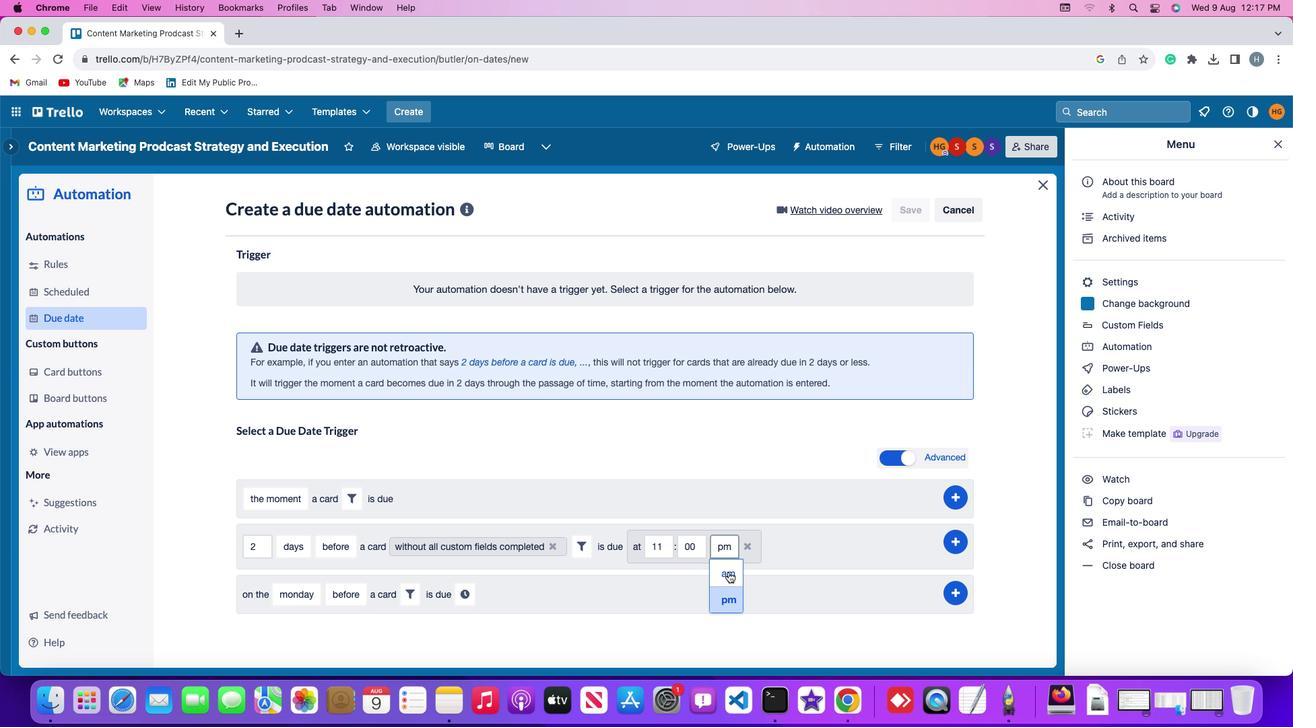 
Action: Mouse pressed left at (727, 570)
Screenshot: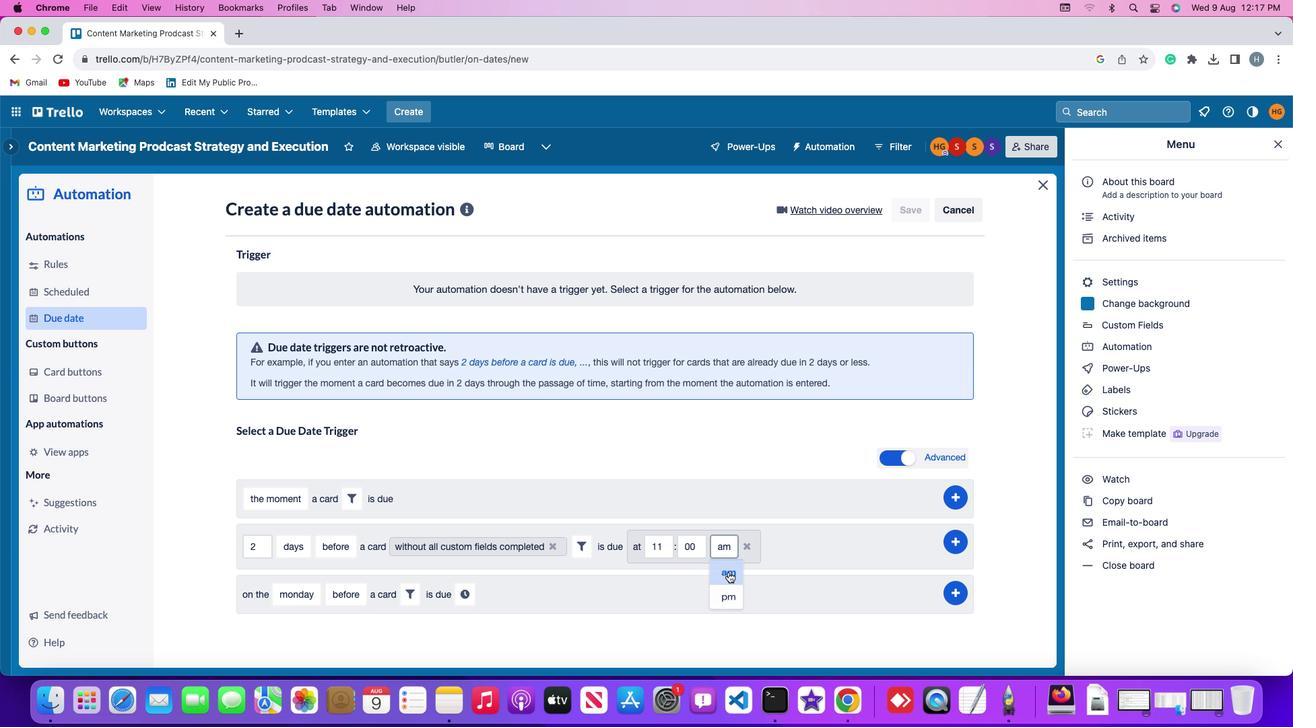 
Action: Mouse moved to (954, 537)
Screenshot: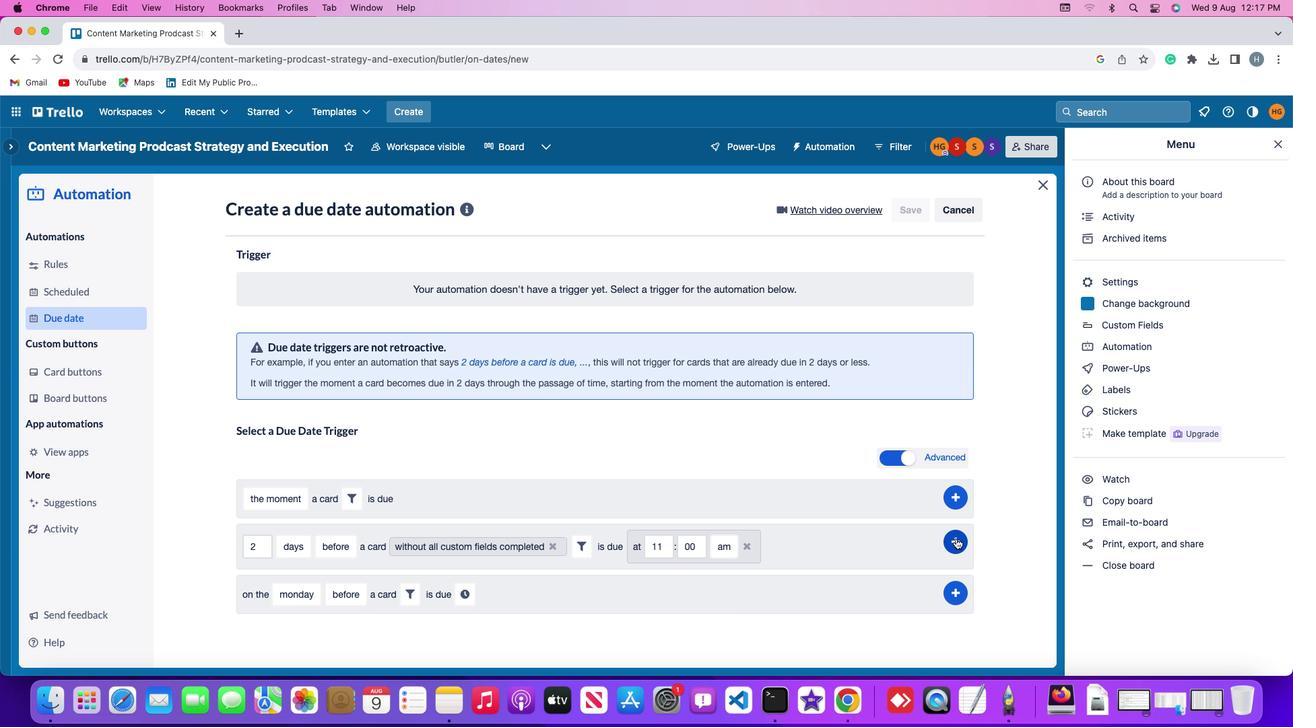 
Action: Mouse pressed left at (954, 537)
Screenshot: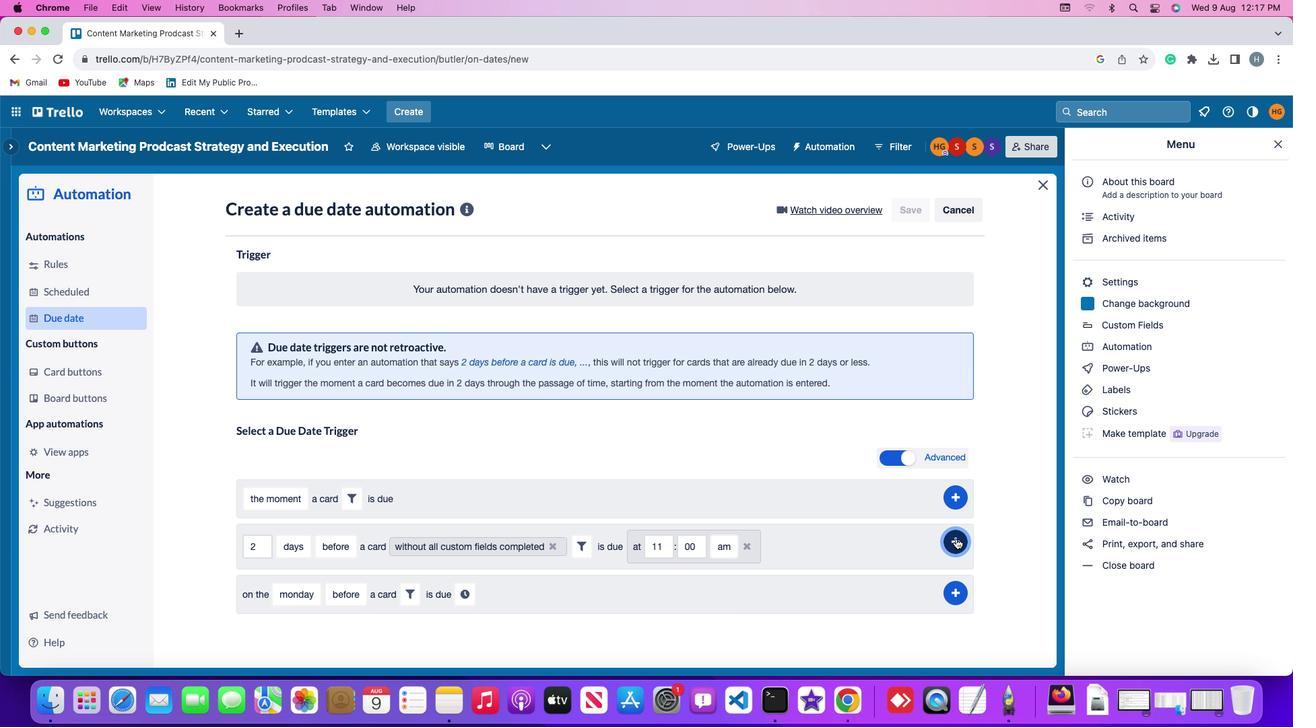 
Action: Mouse moved to (1022, 424)
Screenshot: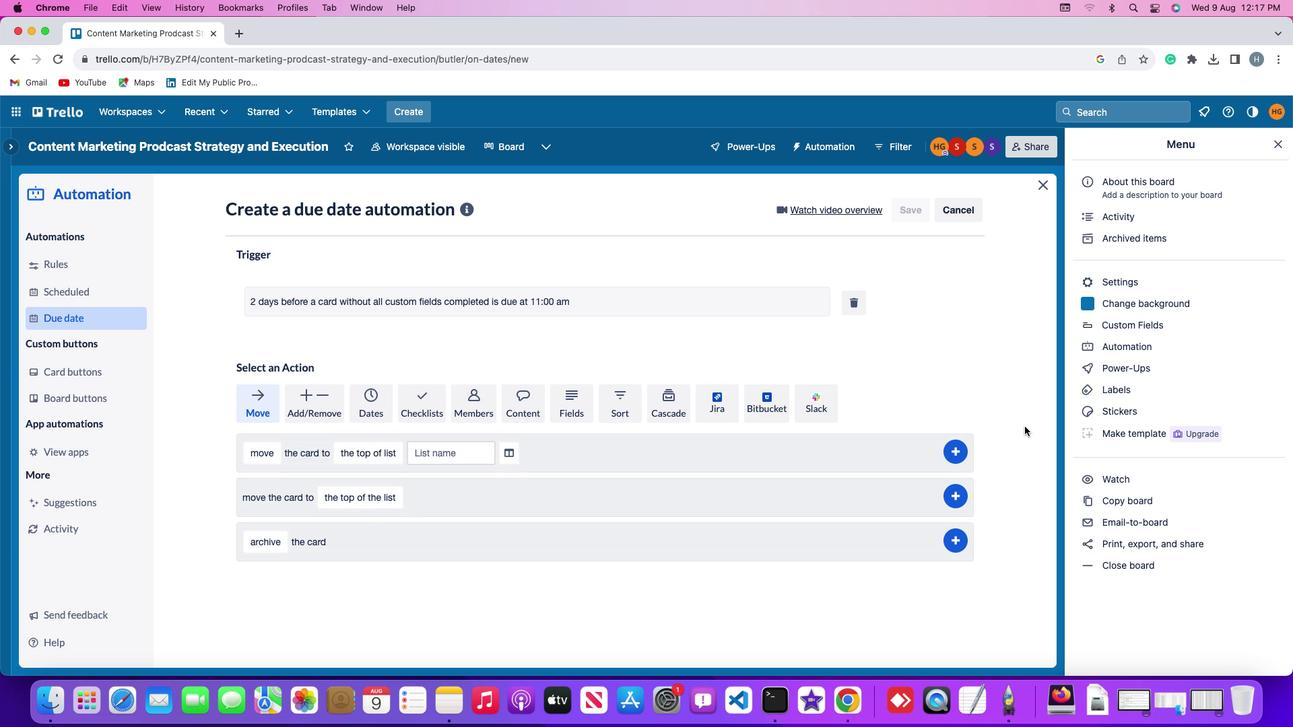 
